 Task: Find connections with filter location Nāyudupeta with filter topic #Onlineadvertisingwith filter profile language English with filter current company Yellow.ai with filter school Dayalbagh Educational Institute with filter industry Correctional Institutions with filter service category AnimationArchitecture with filter keywords title Plumber
Action: Mouse moved to (525, 88)
Screenshot: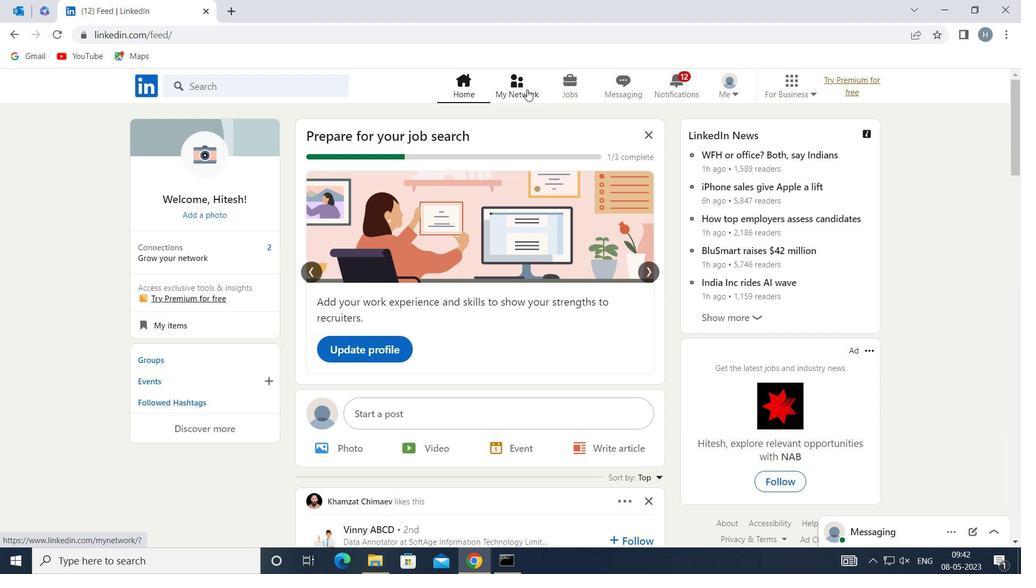 
Action: Mouse pressed left at (525, 88)
Screenshot: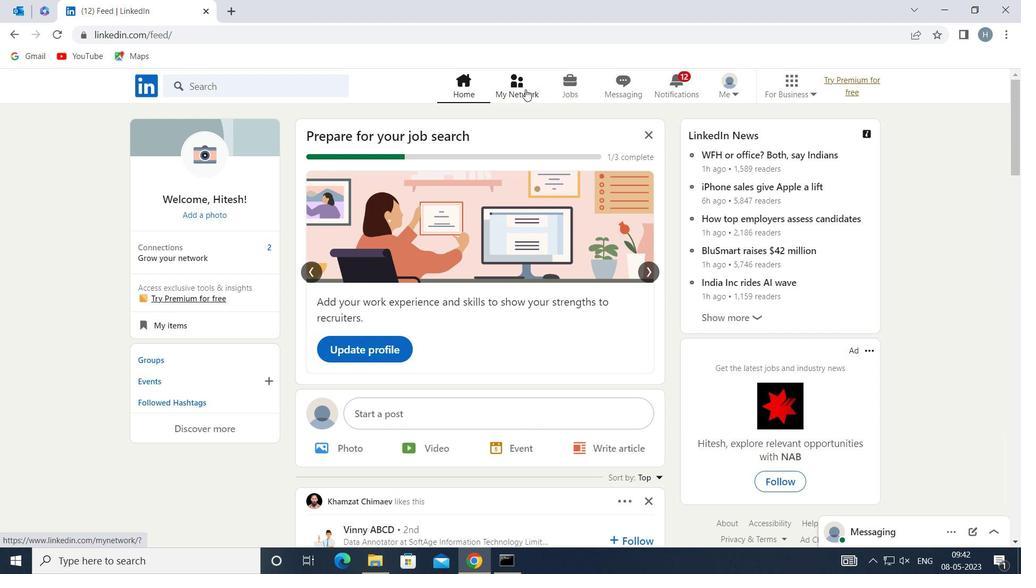 
Action: Mouse moved to (301, 154)
Screenshot: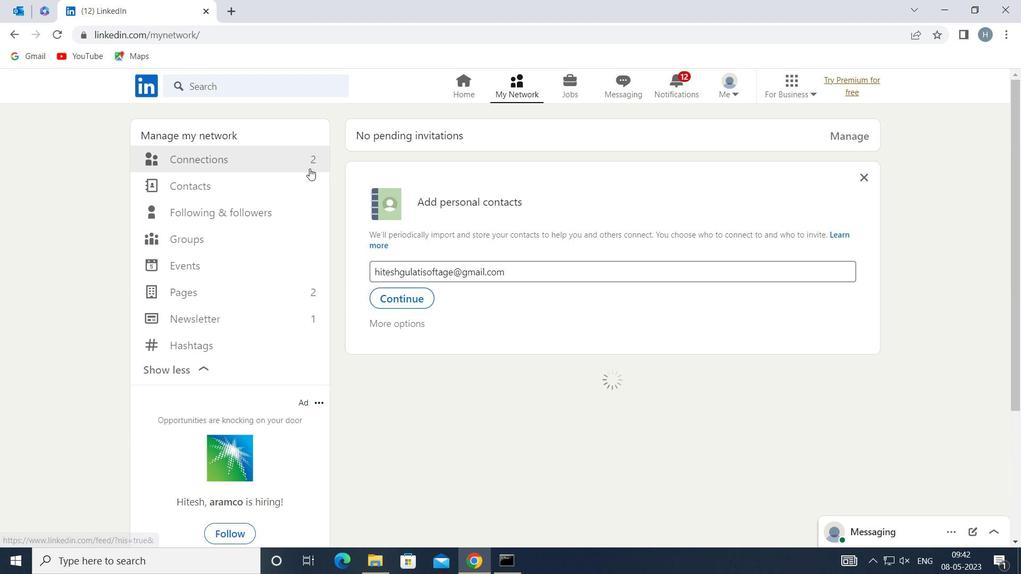 
Action: Mouse pressed left at (301, 154)
Screenshot: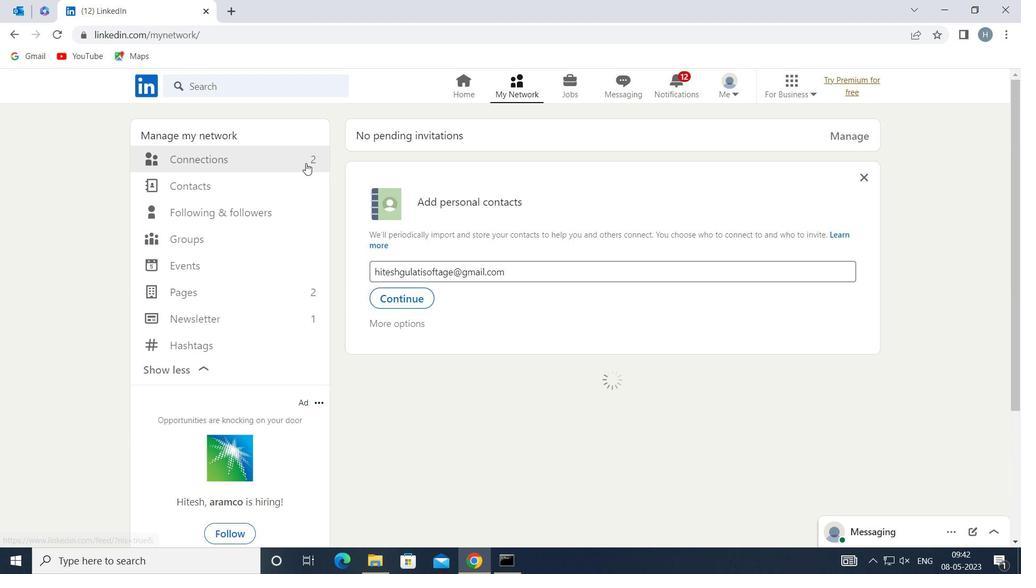 
Action: Mouse moved to (601, 156)
Screenshot: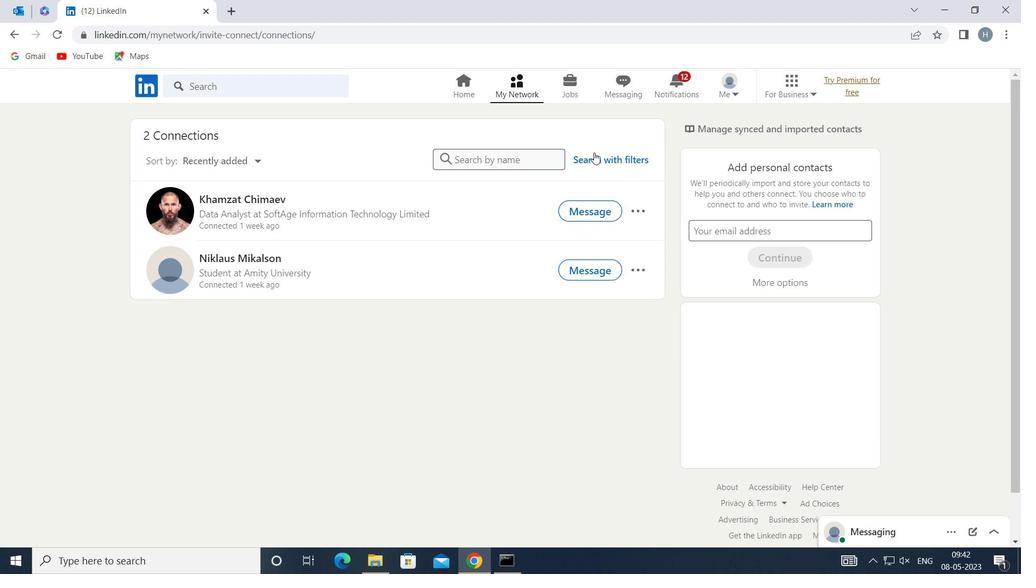 
Action: Mouse pressed left at (601, 156)
Screenshot: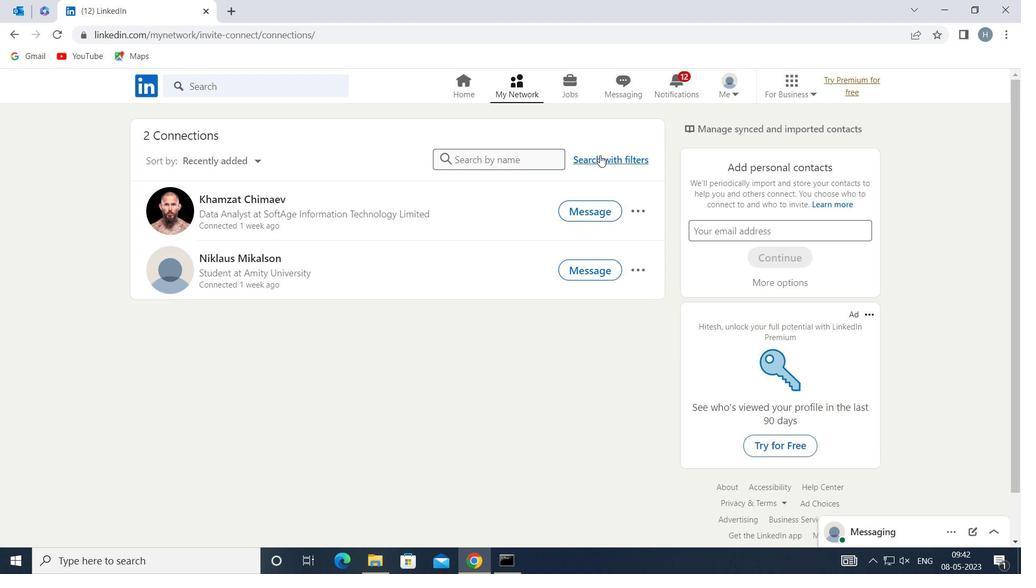 
Action: Mouse moved to (554, 127)
Screenshot: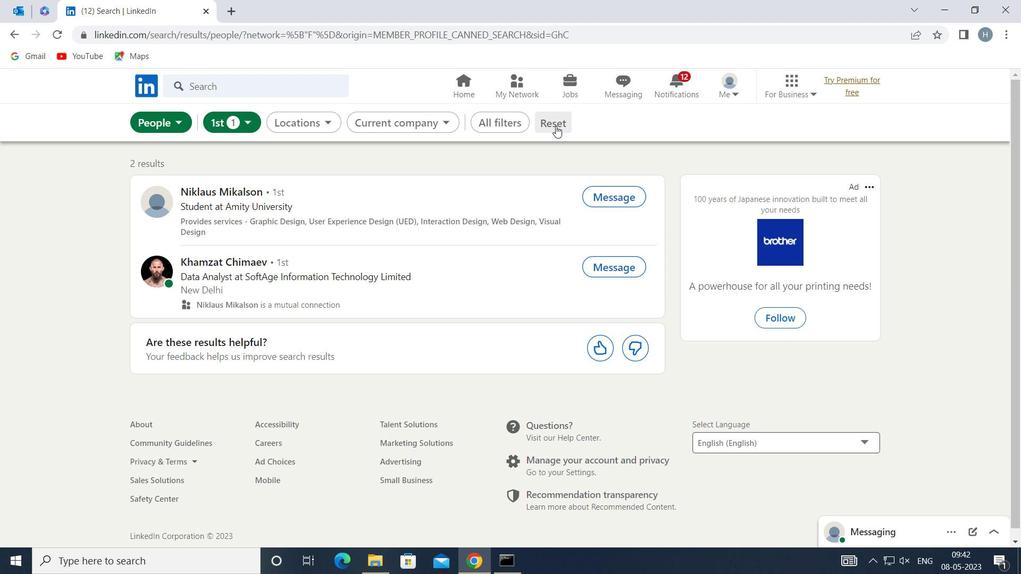 
Action: Mouse pressed left at (554, 127)
Screenshot: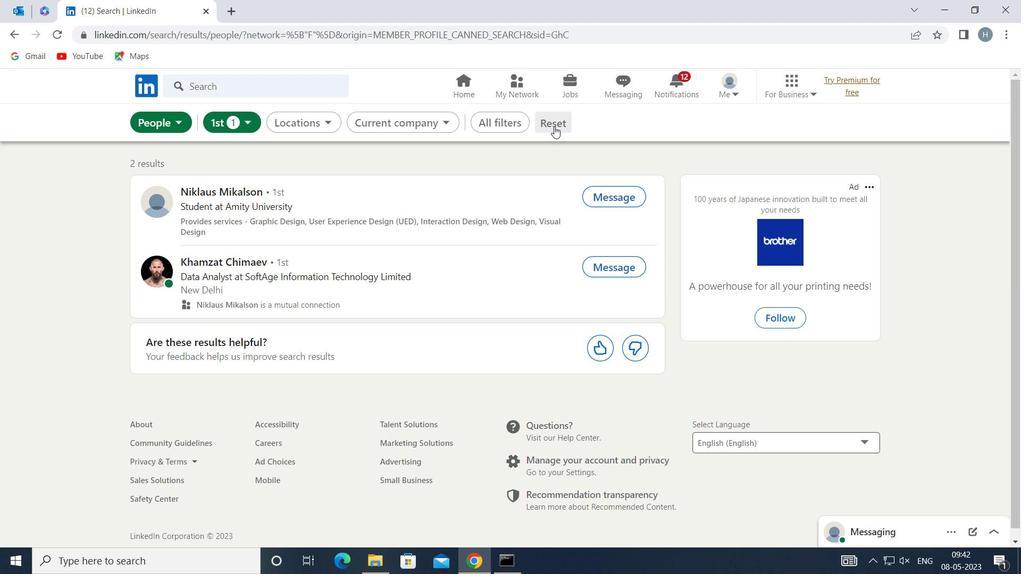 
Action: Mouse moved to (528, 125)
Screenshot: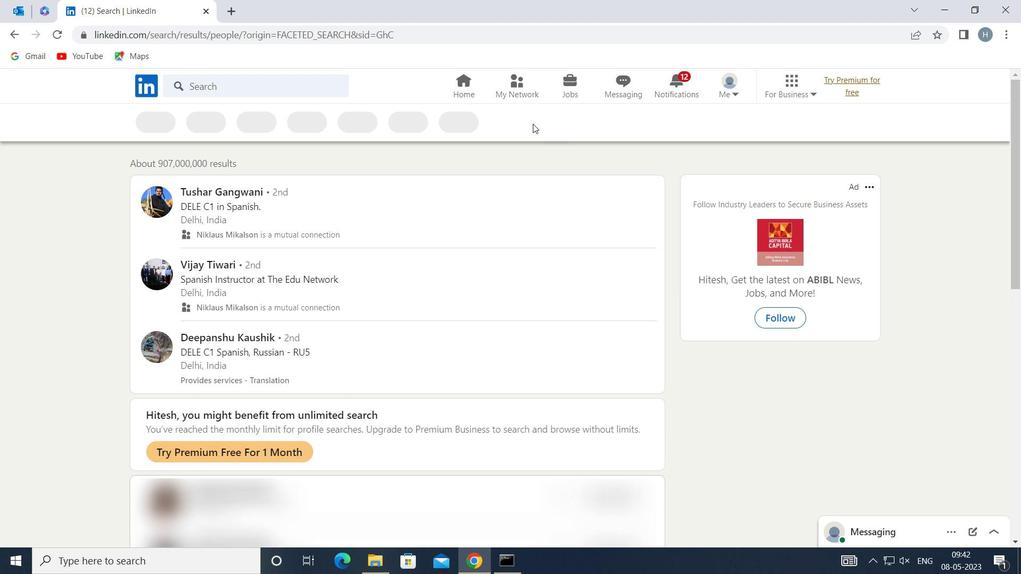 
Action: Mouse pressed left at (528, 125)
Screenshot: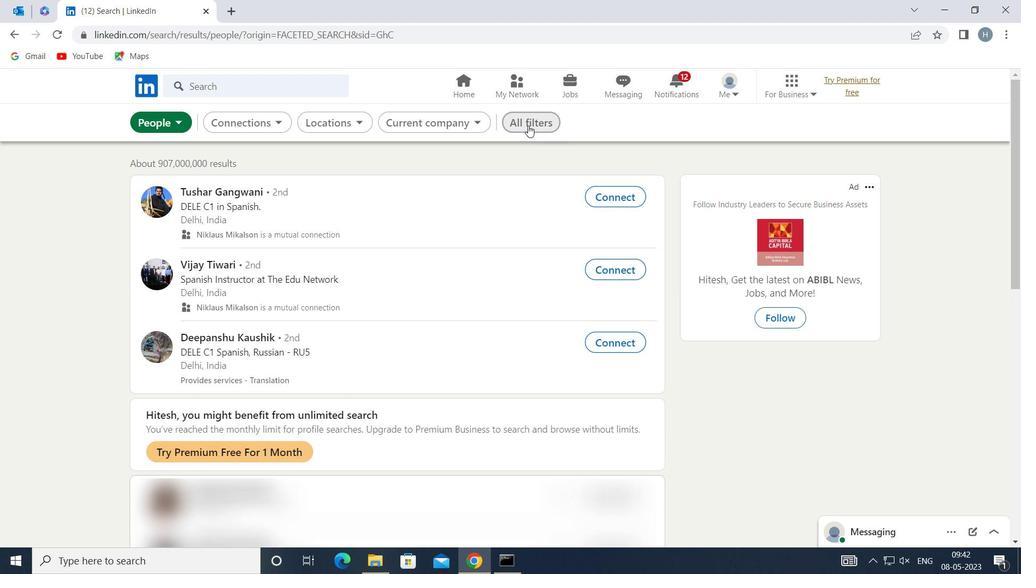 
Action: Mouse moved to (824, 298)
Screenshot: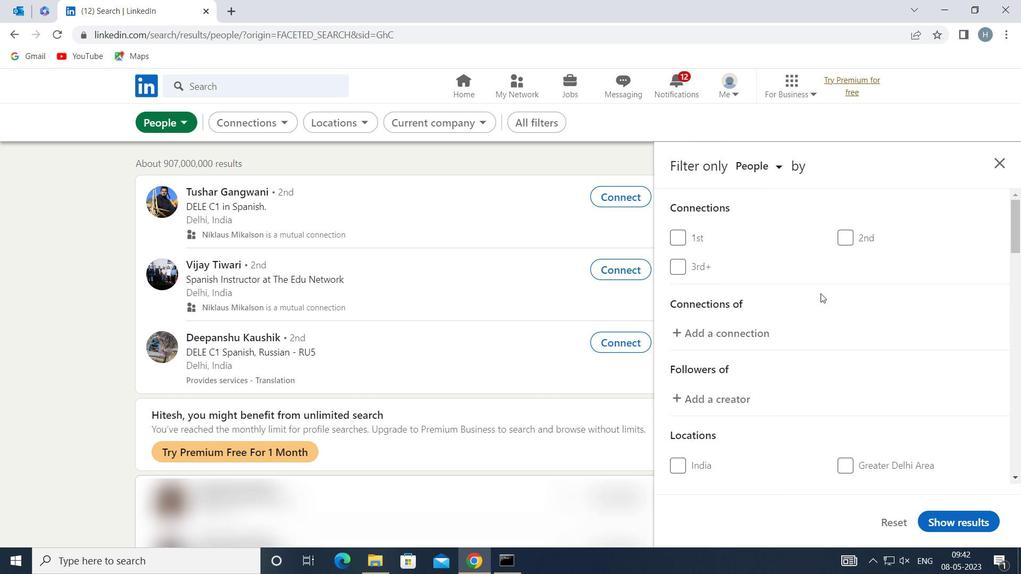 
Action: Mouse scrolled (824, 298) with delta (0, 0)
Screenshot: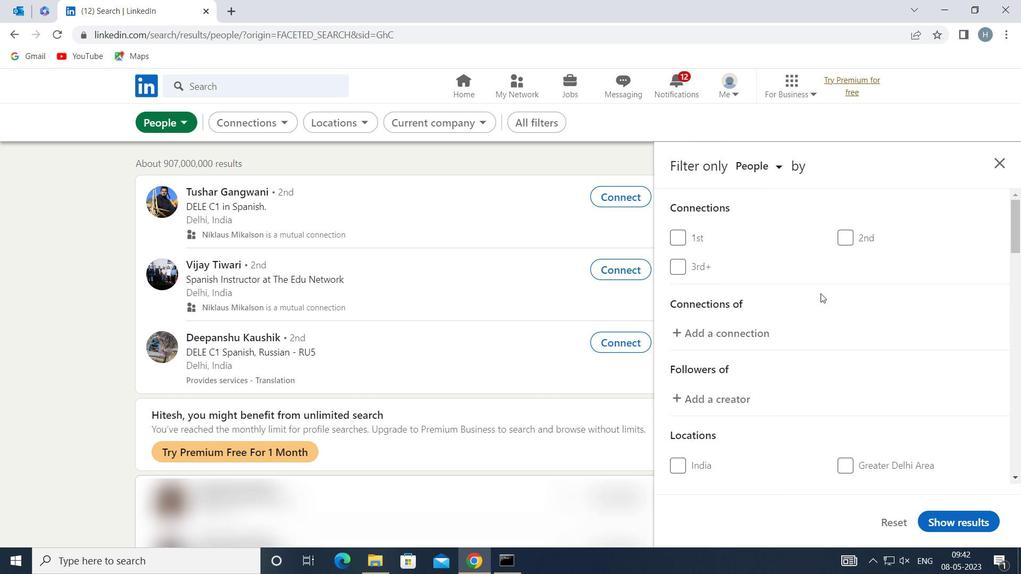 
Action: Mouse moved to (824, 299)
Screenshot: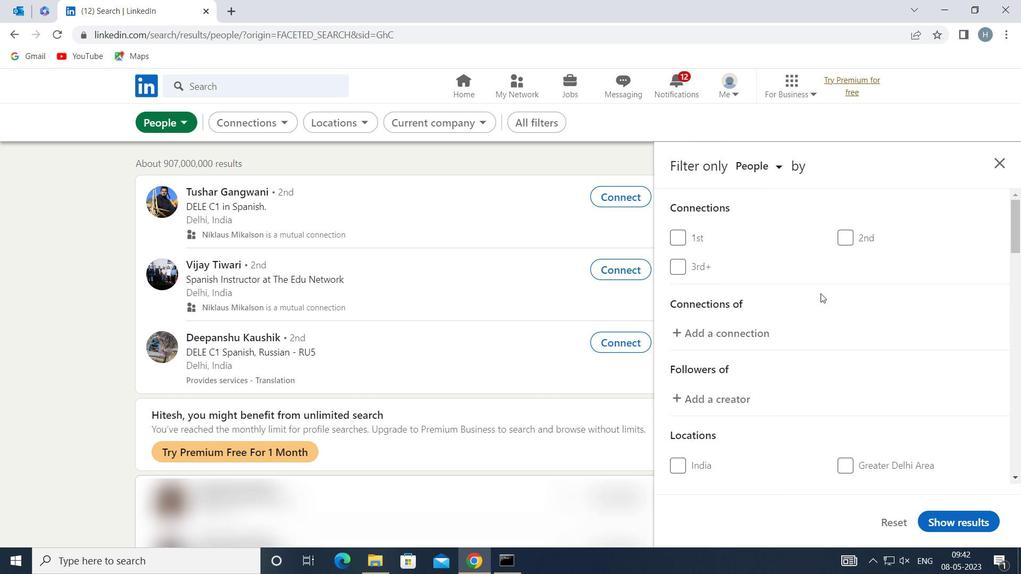 
Action: Mouse scrolled (824, 298) with delta (0, 0)
Screenshot: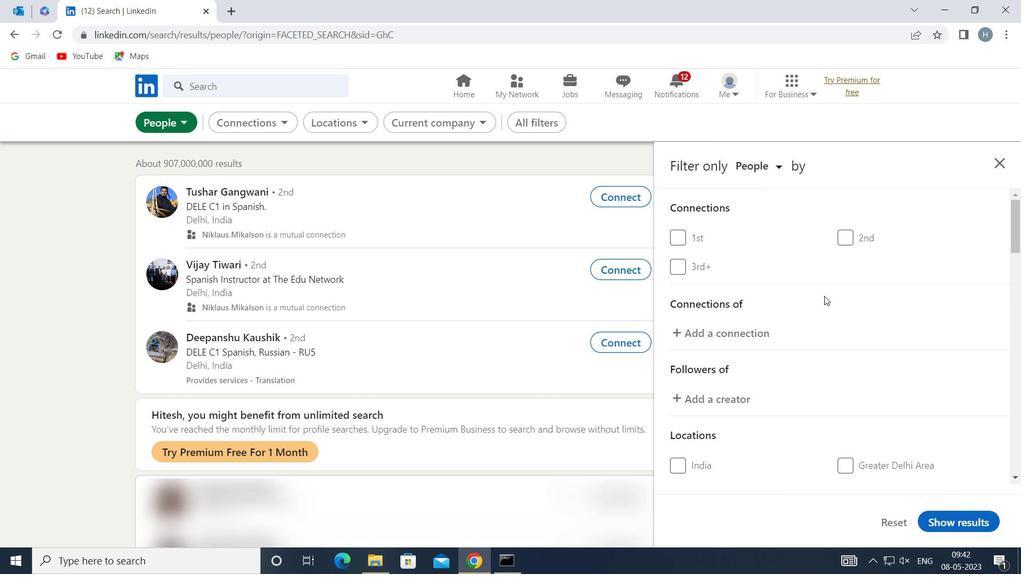 
Action: Mouse moved to (824, 299)
Screenshot: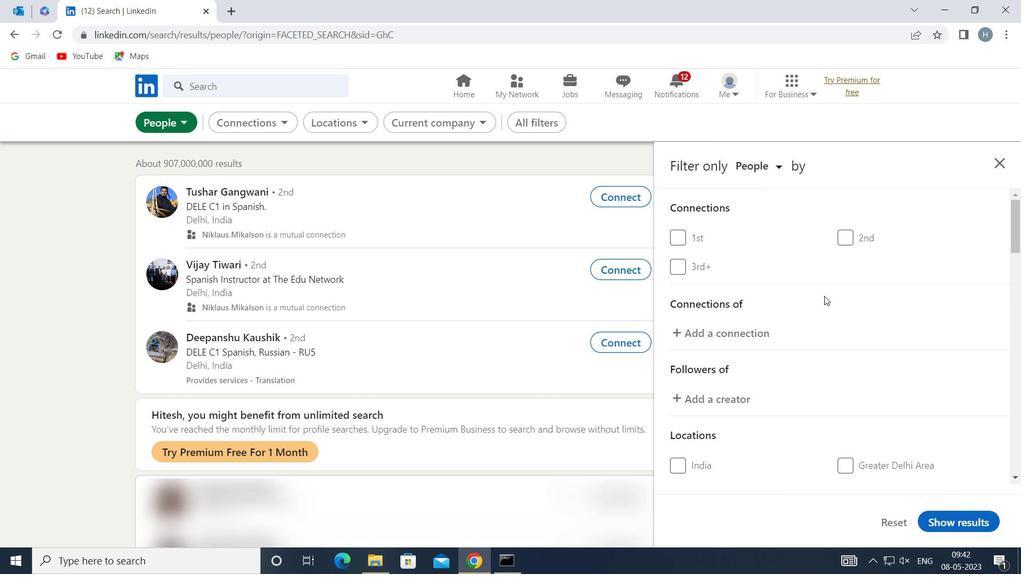 
Action: Mouse scrolled (824, 299) with delta (0, 0)
Screenshot: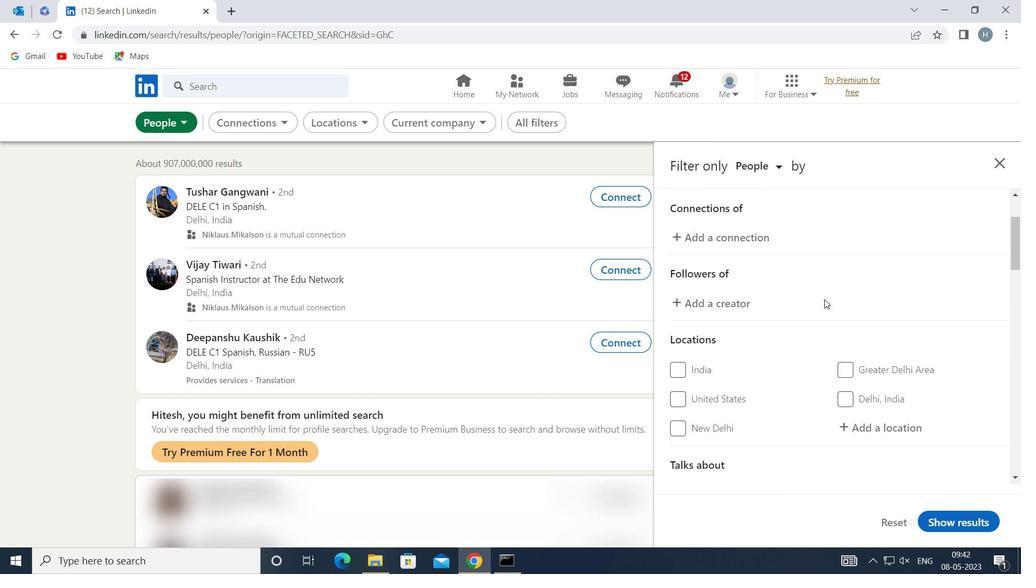 
Action: Mouse moved to (885, 323)
Screenshot: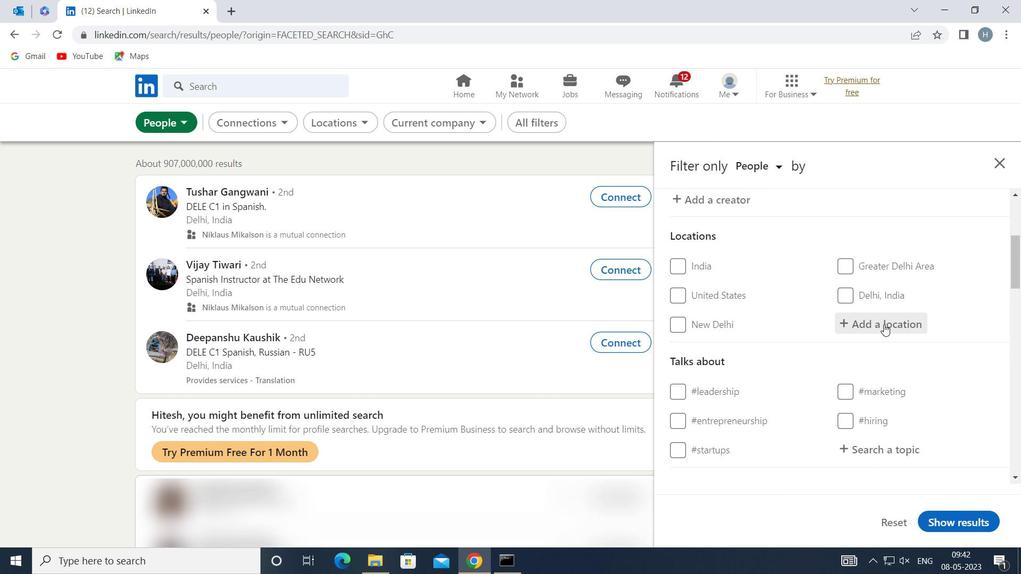 
Action: Mouse pressed left at (885, 323)
Screenshot: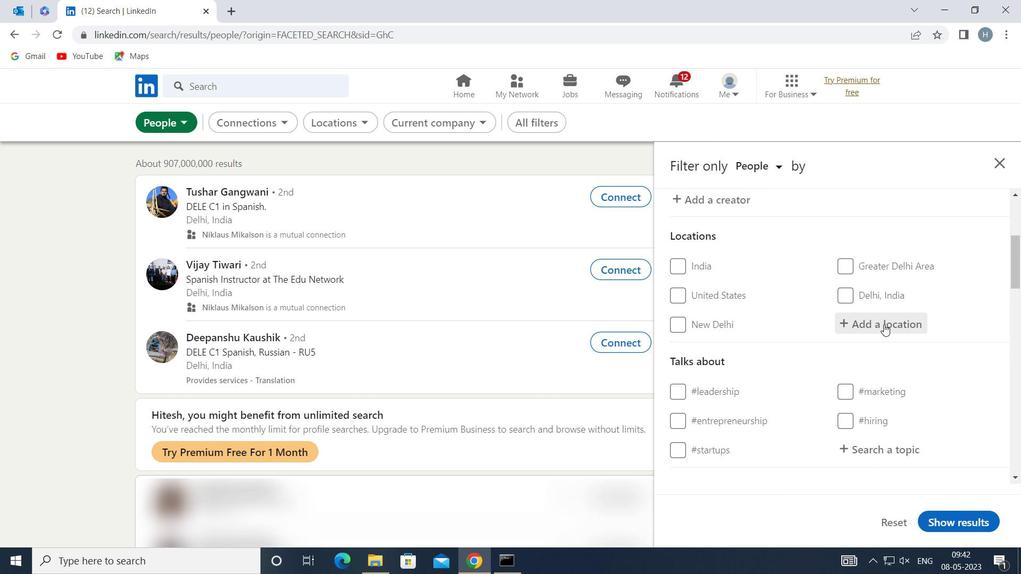 
Action: Key pressed <Key.shift>NAYUDUPETA
Screenshot: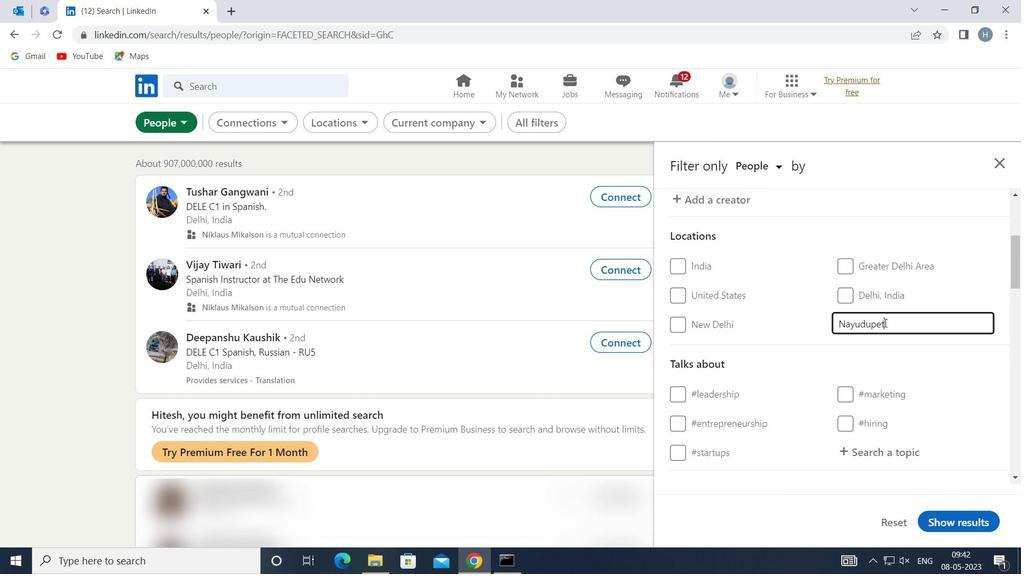 
Action: Mouse moved to (895, 353)
Screenshot: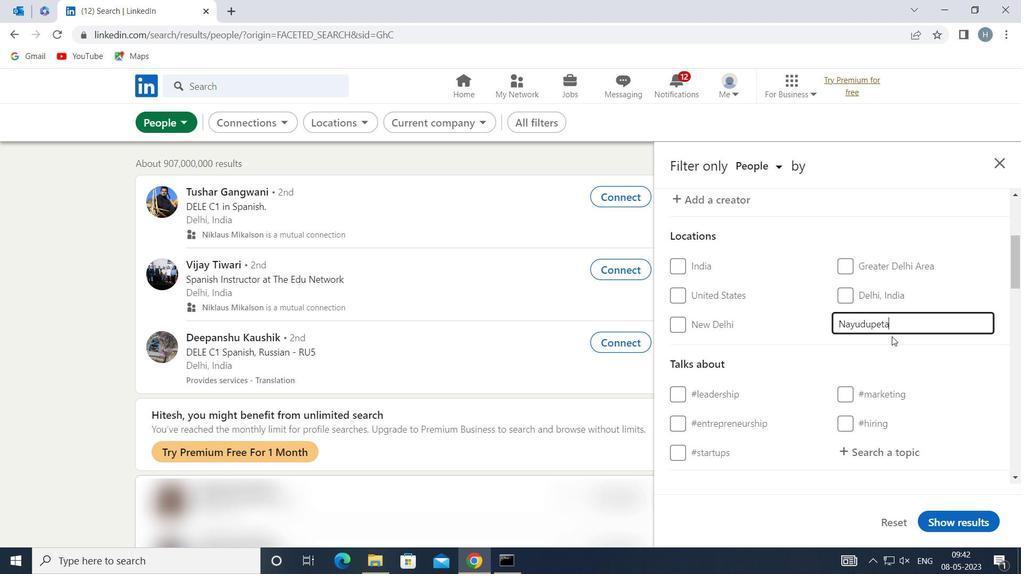 
Action: Mouse pressed left at (895, 353)
Screenshot: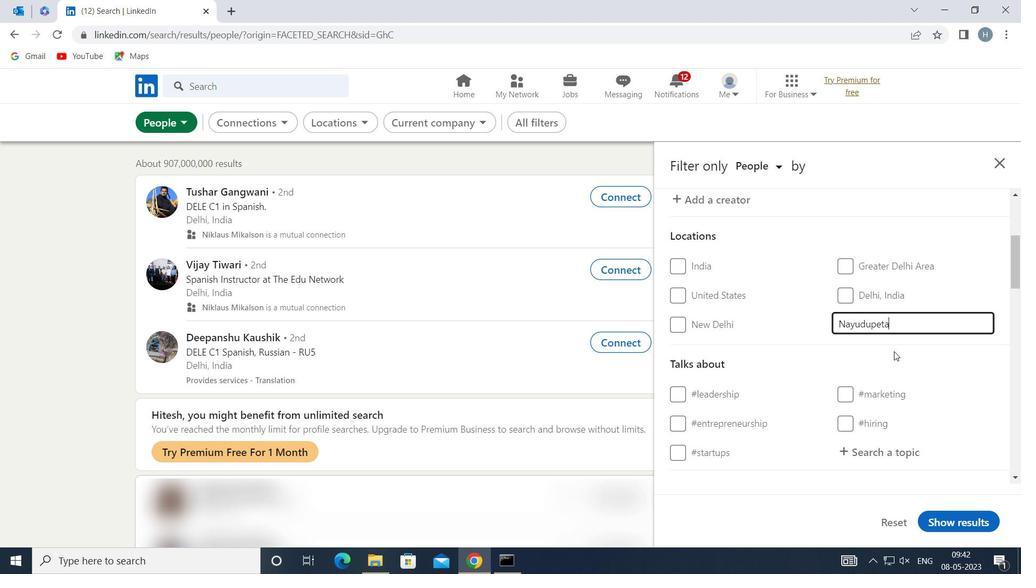 
Action: Mouse moved to (894, 354)
Screenshot: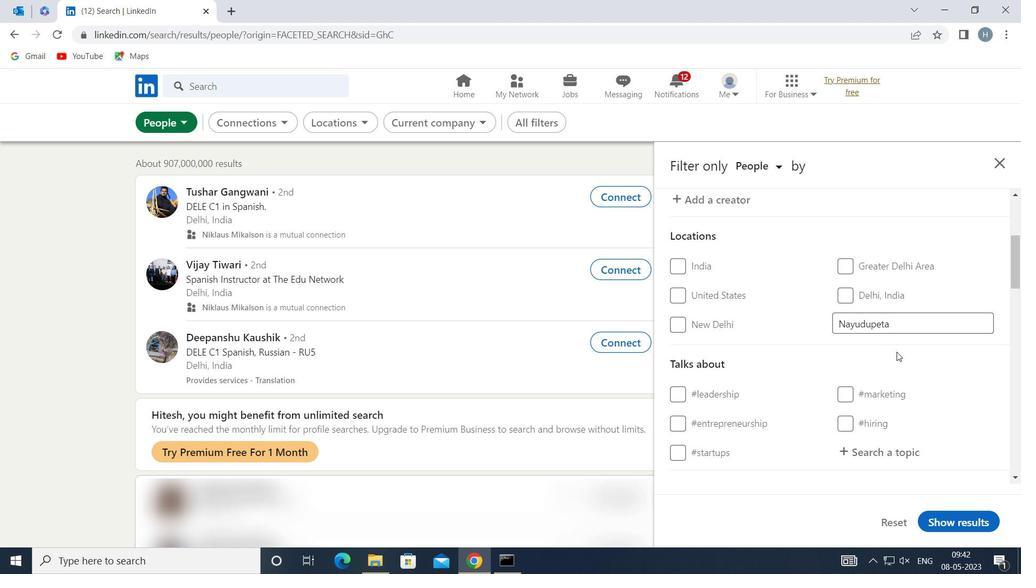 
Action: Mouse scrolled (894, 354) with delta (0, 0)
Screenshot: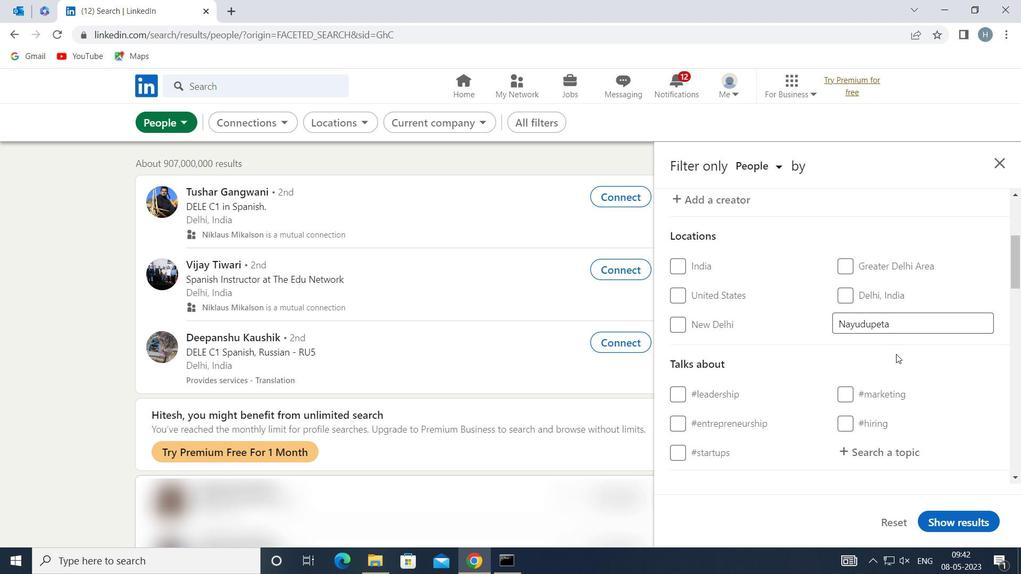 
Action: Mouse scrolled (894, 354) with delta (0, 0)
Screenshot: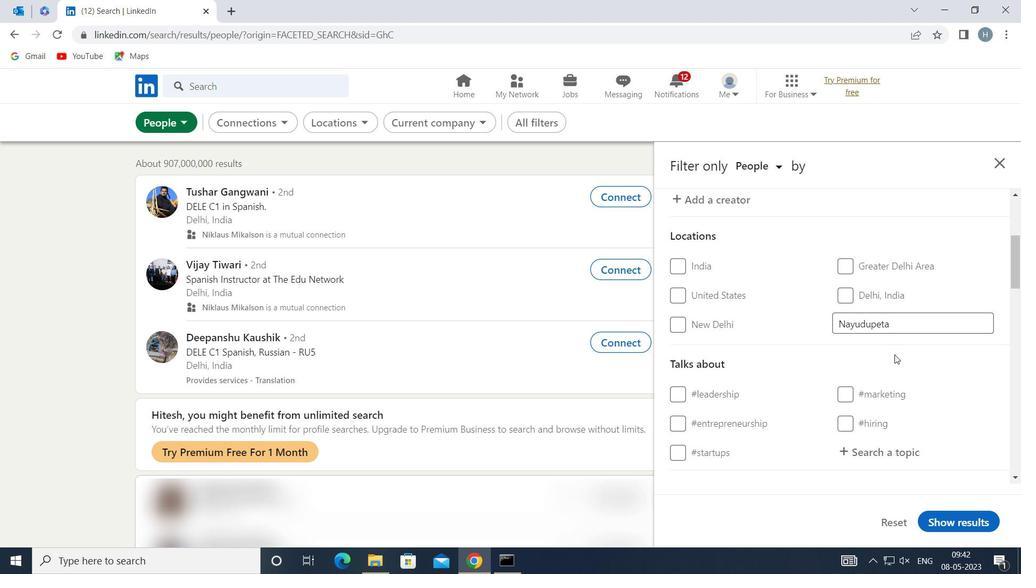 
Action: Mouse moved to (886, 320)
Screenshot: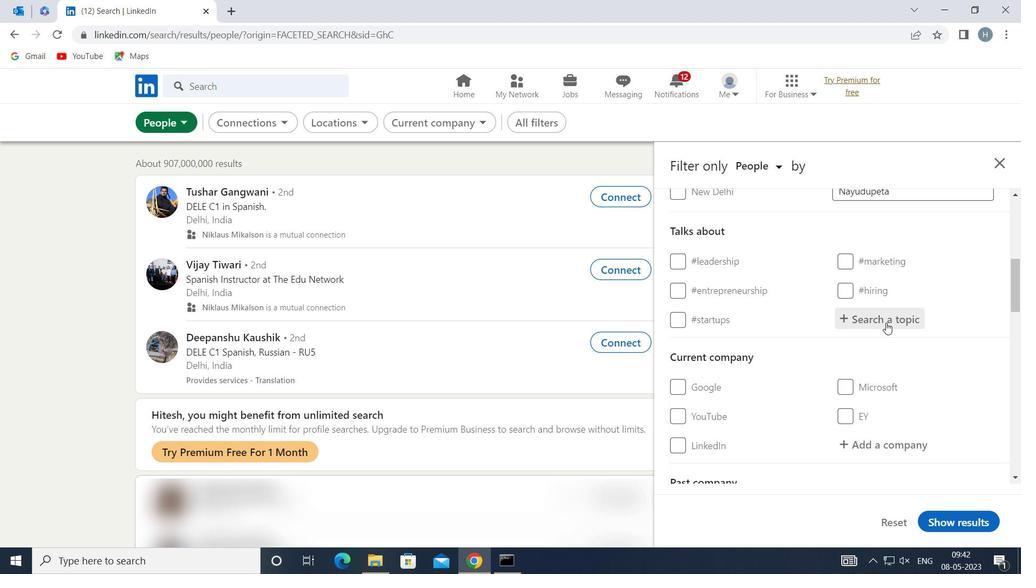 
Action: Mouse pressed left at (886, 320)
Screenshot: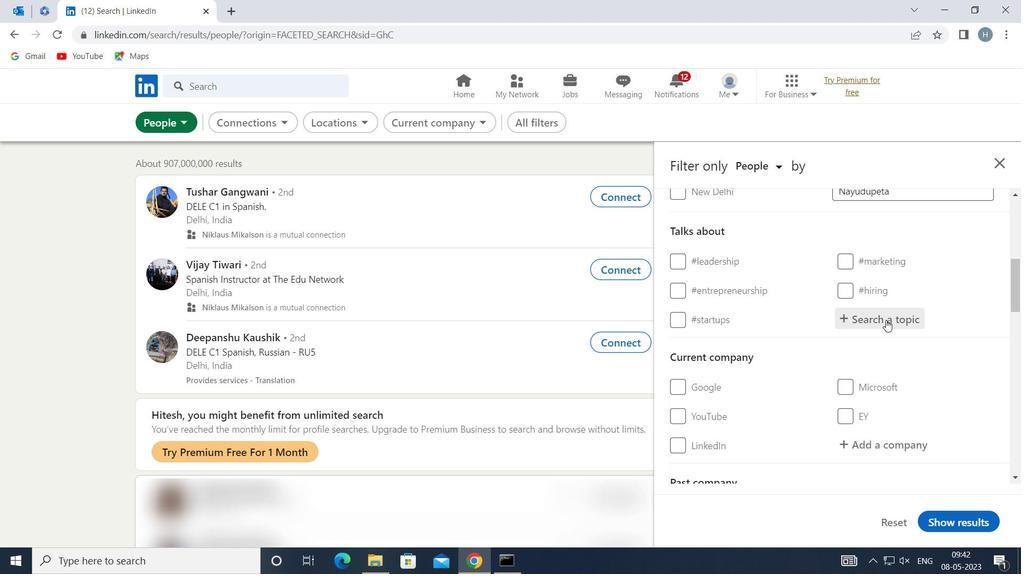 
Action: Key pressed <Key.shift>ONLINEADVERTISING
Screenshot: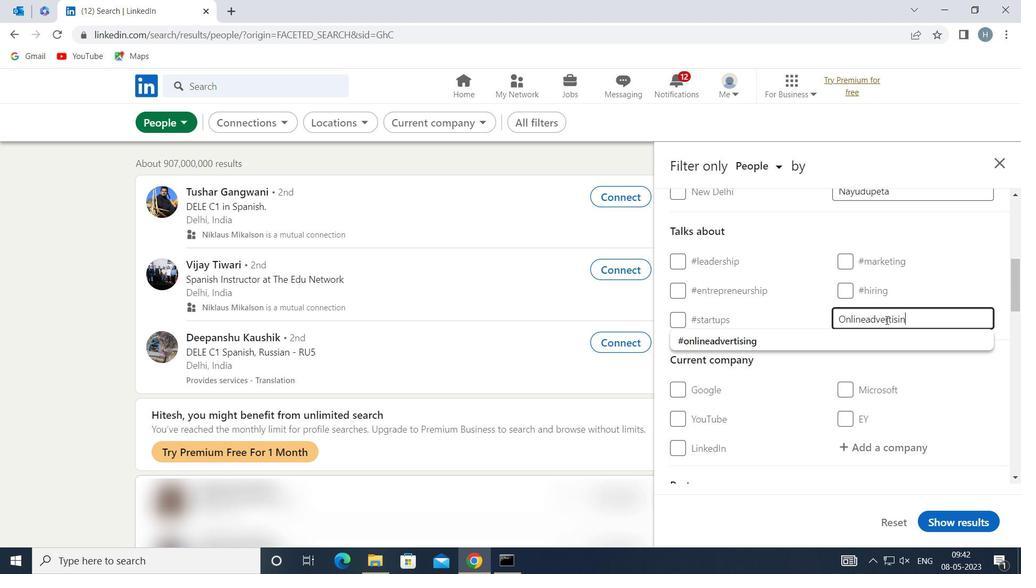 
Action: Mouse moved to (867, 332)
Screenshot: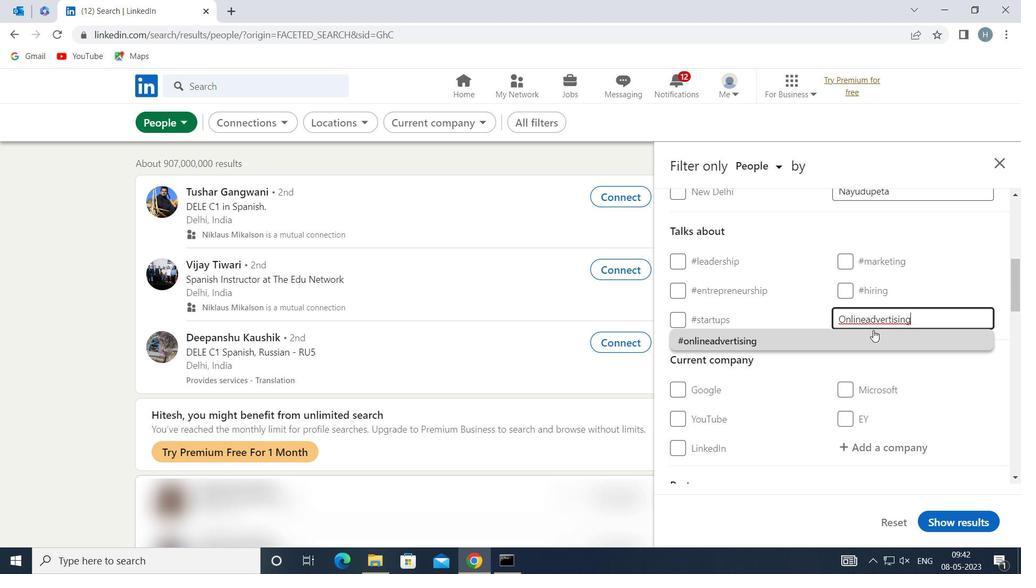 
Action: Mouse pressed left at (867, 332)
Screenshot: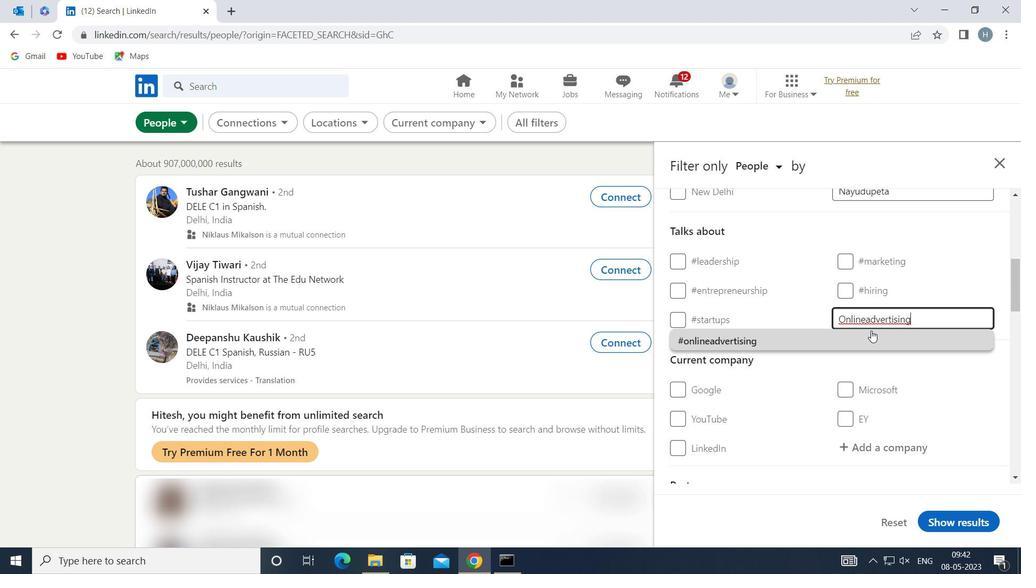 
Action: Mouse moved to (782, 374)
Screenshot: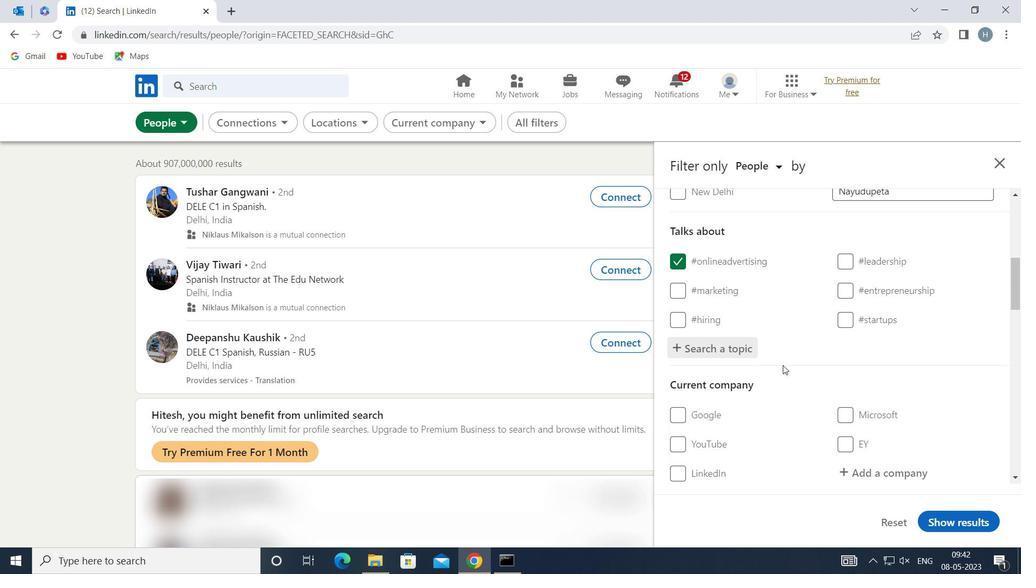 
Action: Mouse scrolled (782, 374) with delta (0, 0)
Screenshot: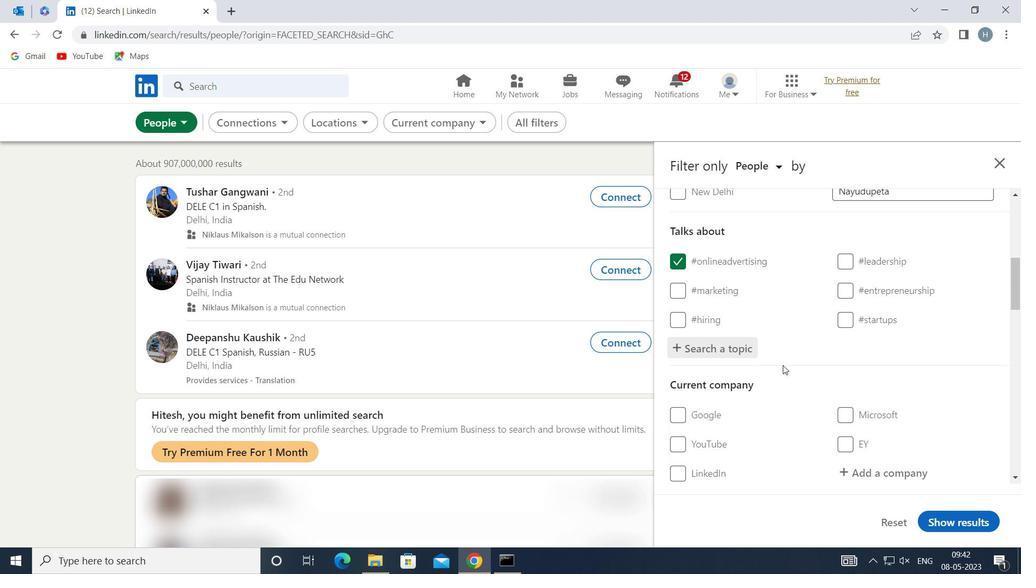 
Action: Mouse moved to (790, 378)
Screenshot: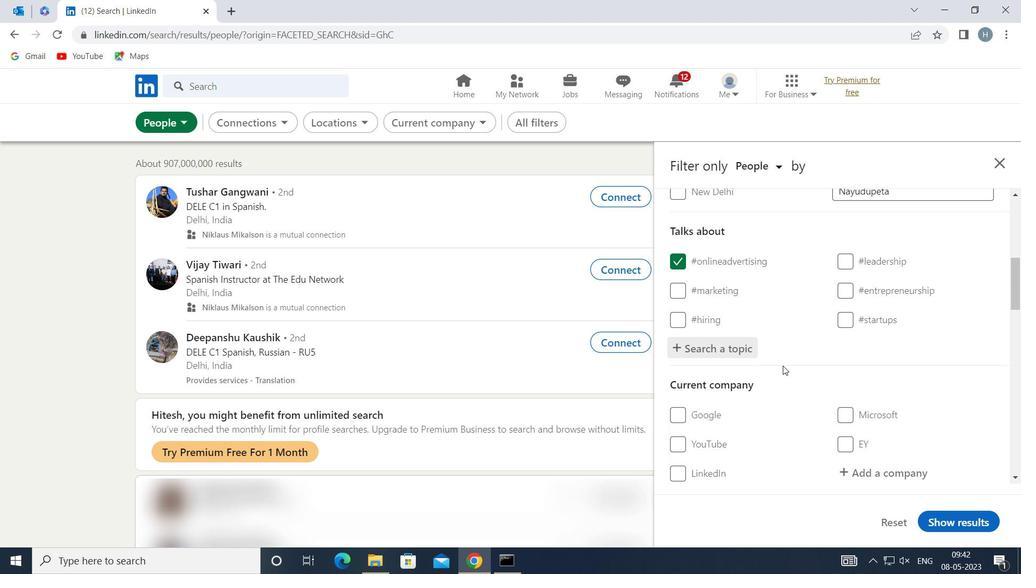 
Action: Mouse scrolled (790, 377) with delta (0, 0)
Screenshot: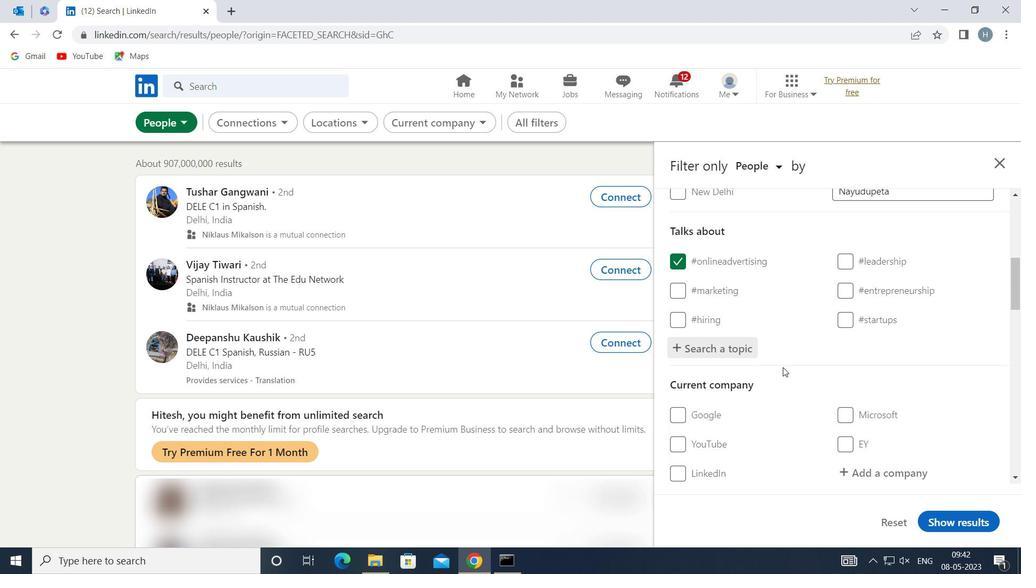 
Action: Mouse moved to (781, 368)
Screenshot: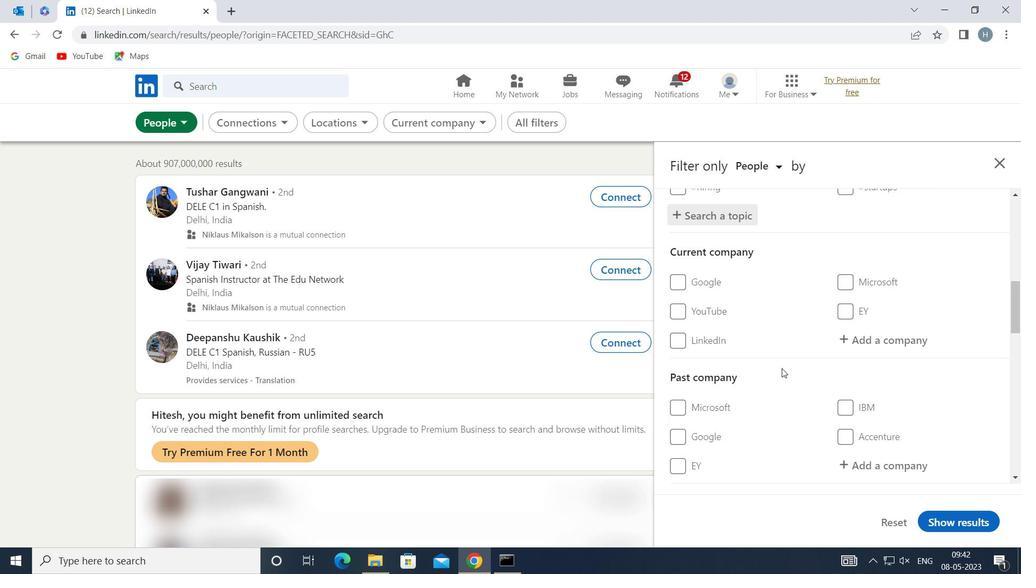 
Action: Mouse scrolled (781, 367) with delta (0, 0)
Screenshot: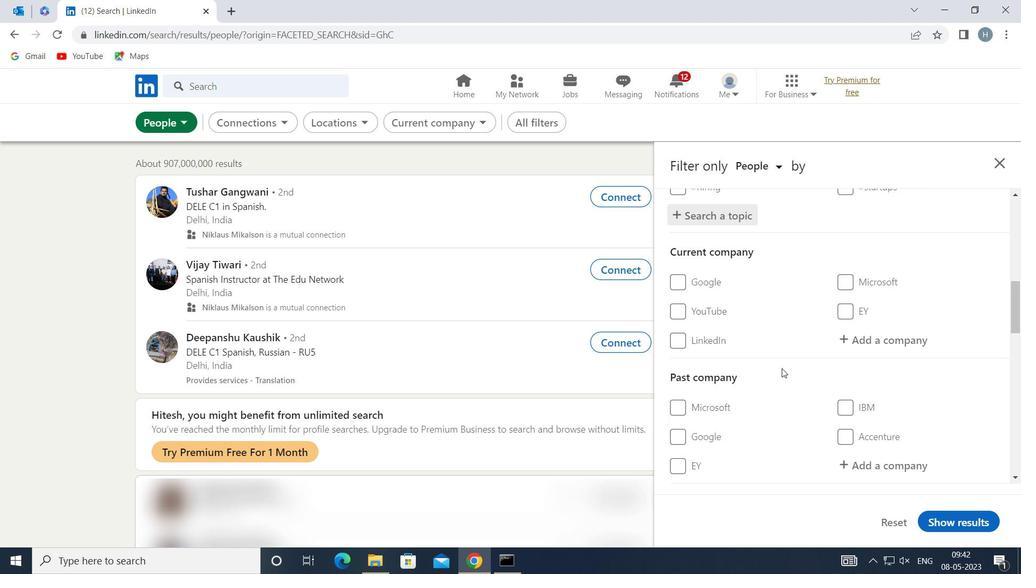 
Action: Mouse moved to (787, 368)
Screenshot: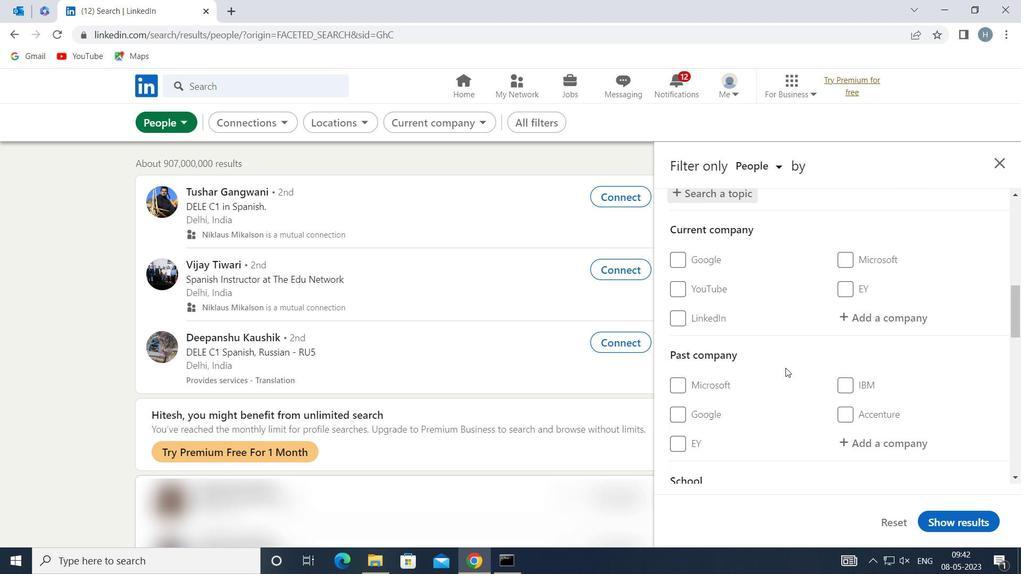 
Action: Mouse scrolled (787, 368) with delta (0, 0)
Screenshot: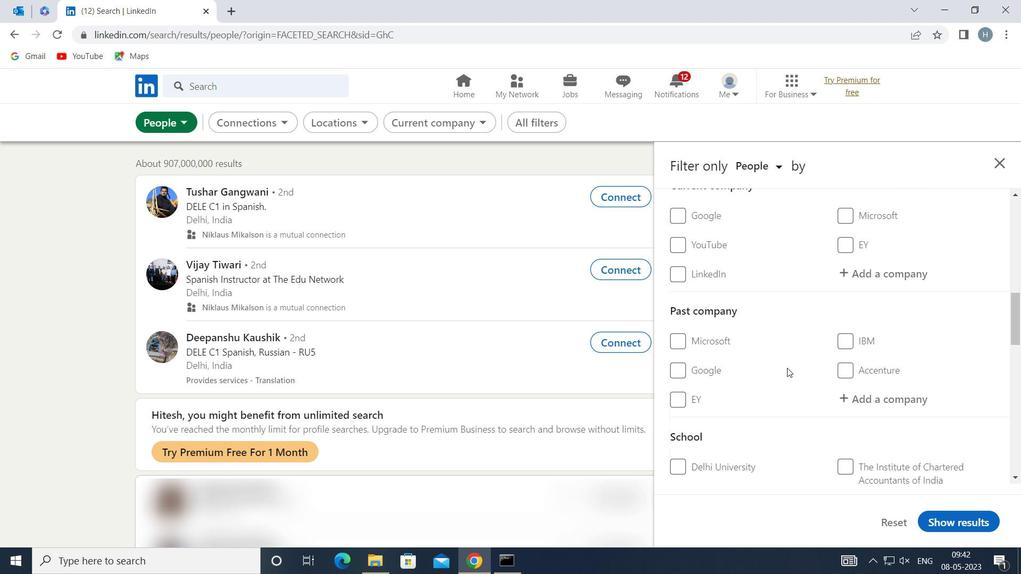 
Action: Mouse moved to (787, 369)
Screenshot: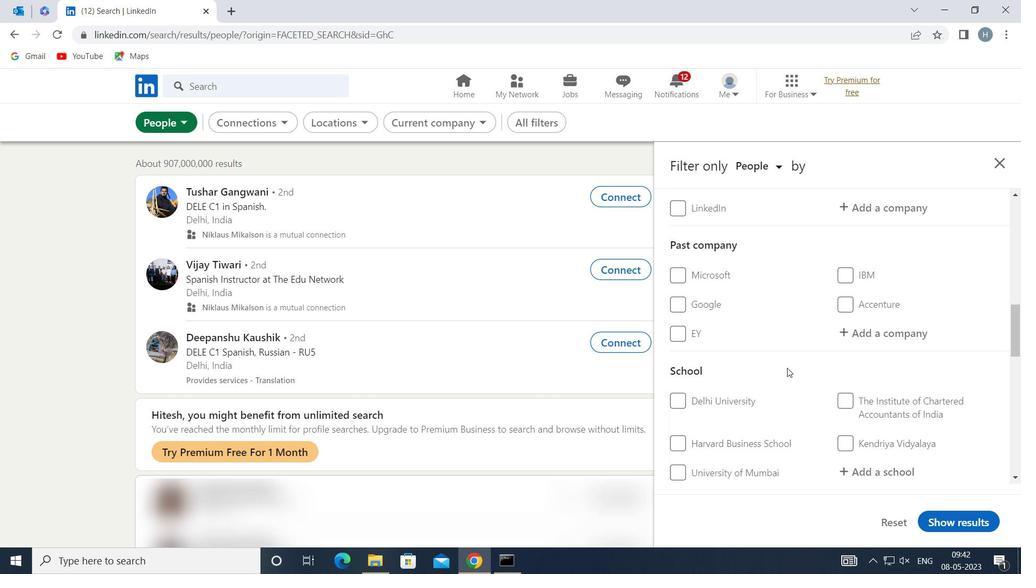 
Action: Mouse scrolled (787, 368) with delta (0, 0)
Screenshot: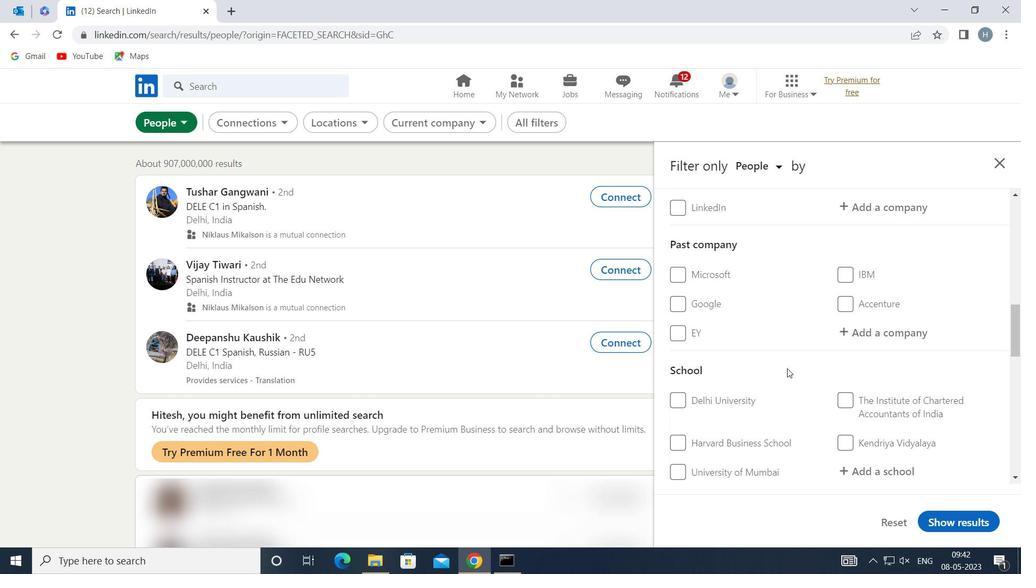 
Action: Mouse scrolled (787, 368) with delta (0, 0)
Screenshot: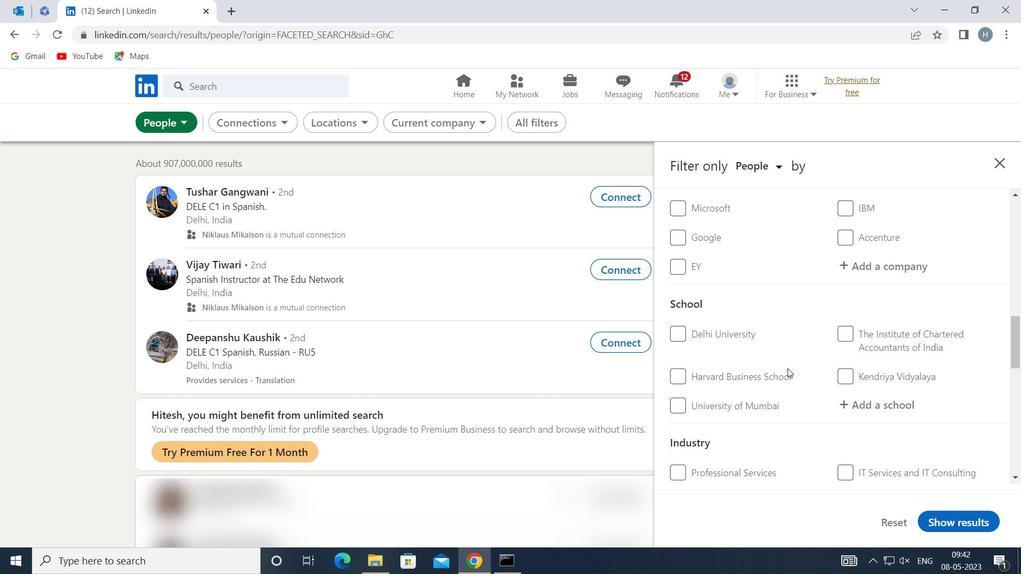 
Action: Mouse scrolled (787, 368) with delta (0, 0)
Screenshot: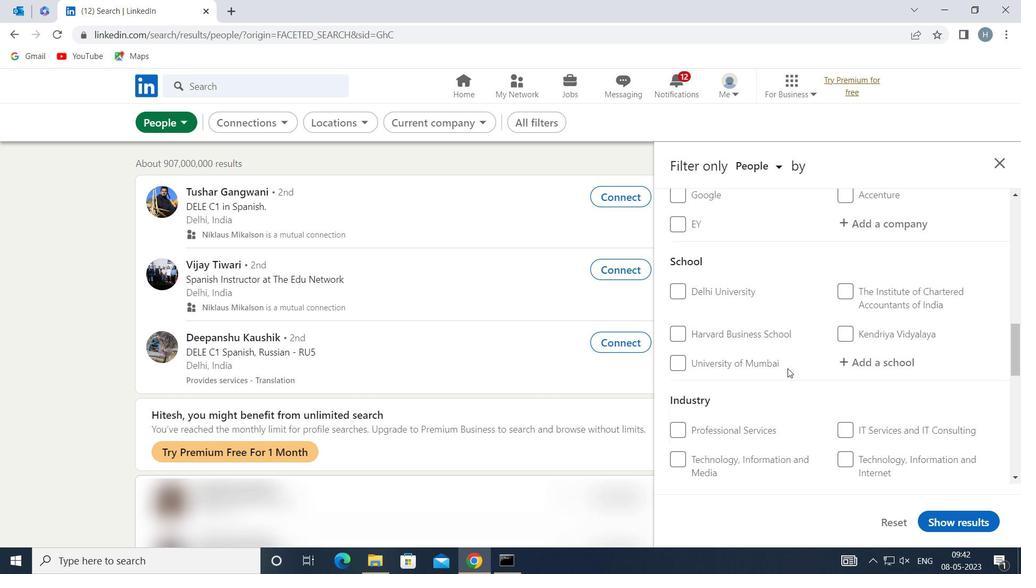 
Action: Mouse scrolled (787, 368) with delta (0, 0)
Screenshot: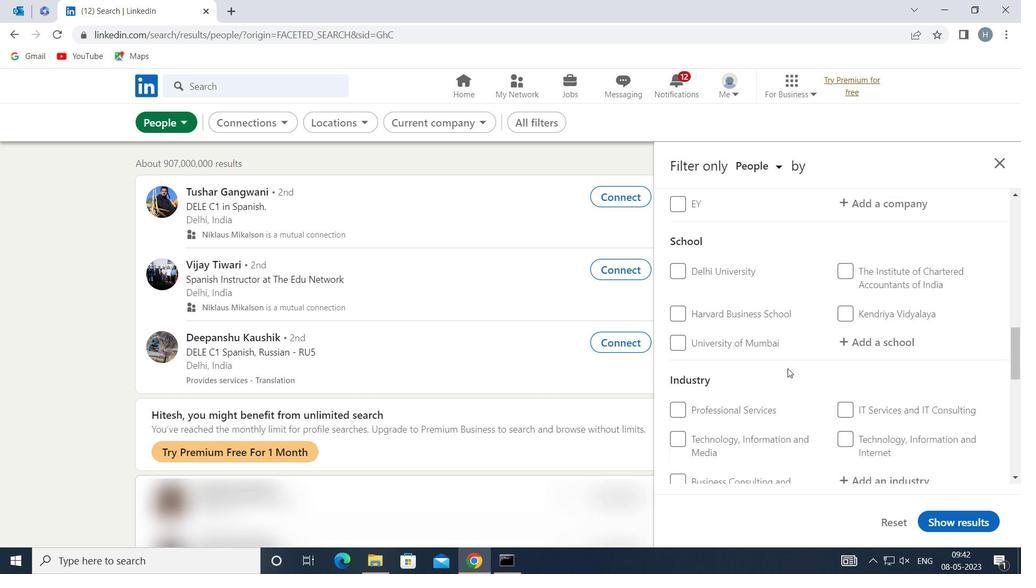 
Action: Mouse scrolled (787, 368) with delta (0, 0)
Screenshot: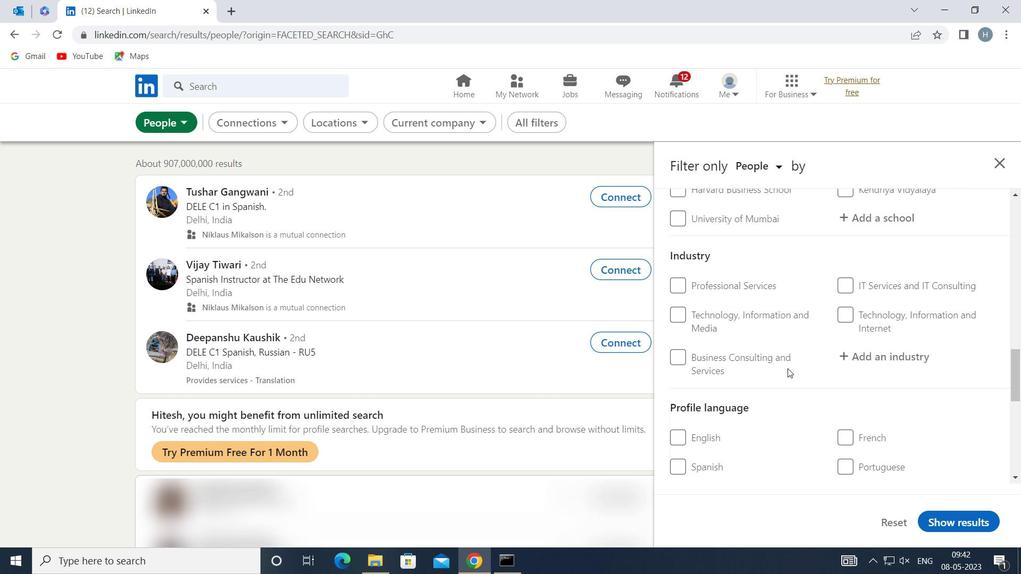 
Action: Mouse moved to (690, 360)
Screenshot: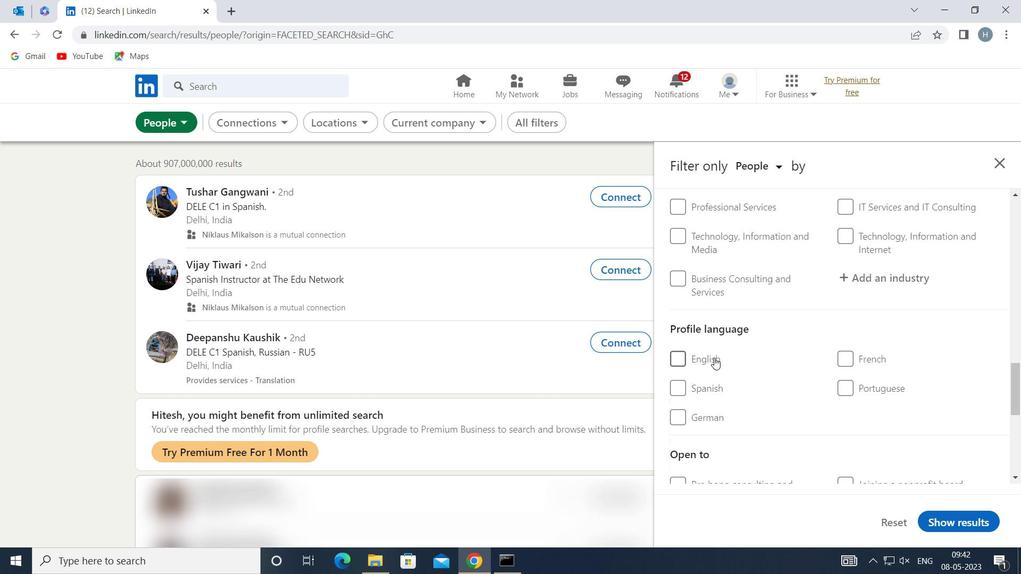 
Action: Mouse pressed left at (690, 360)
Screenshot: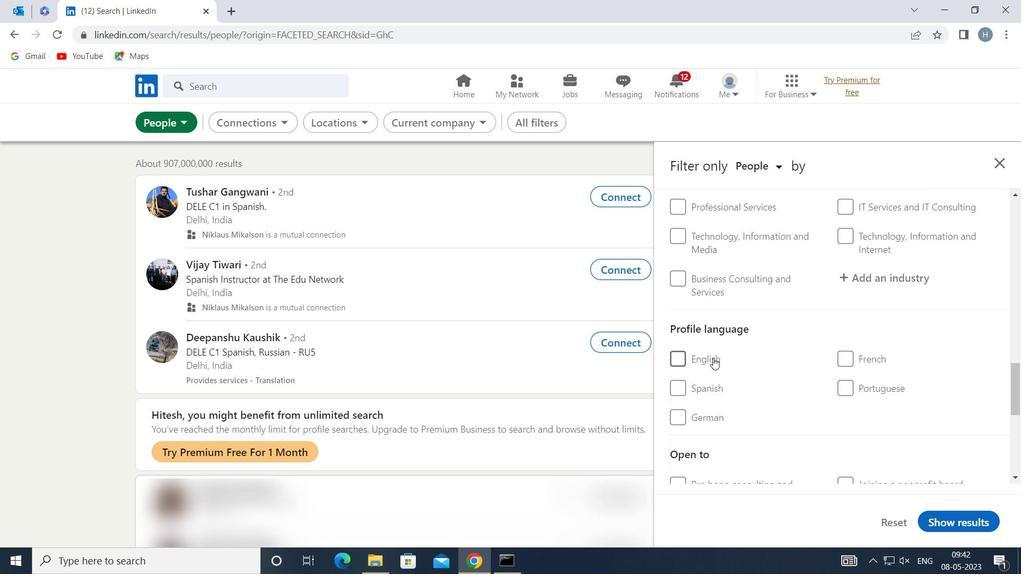 
Action: Mouse moved to (766, 368)
Screenshot: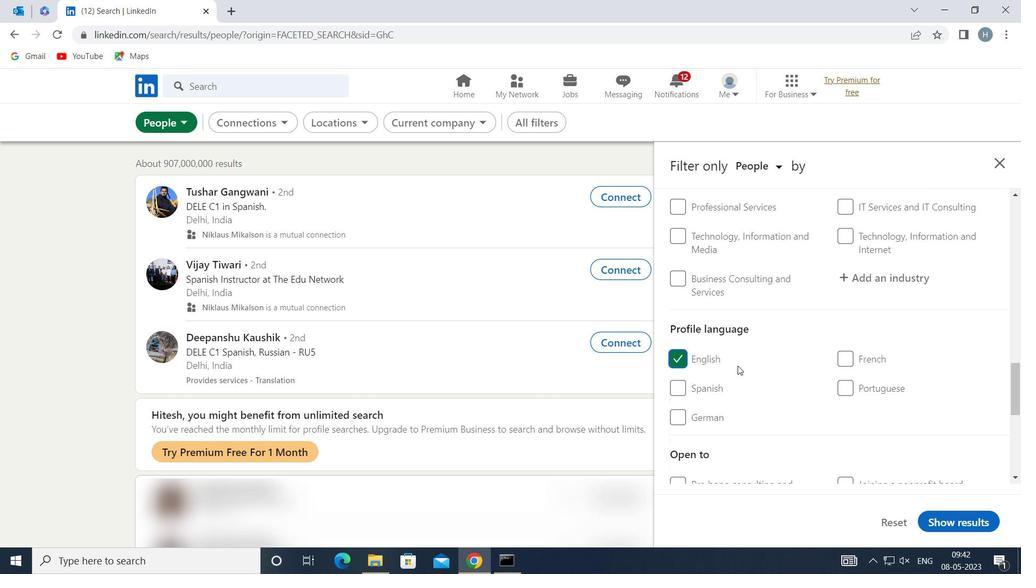 
Action: Mouse scrolled (766, 368) with delta (0, 0)
Screenshot: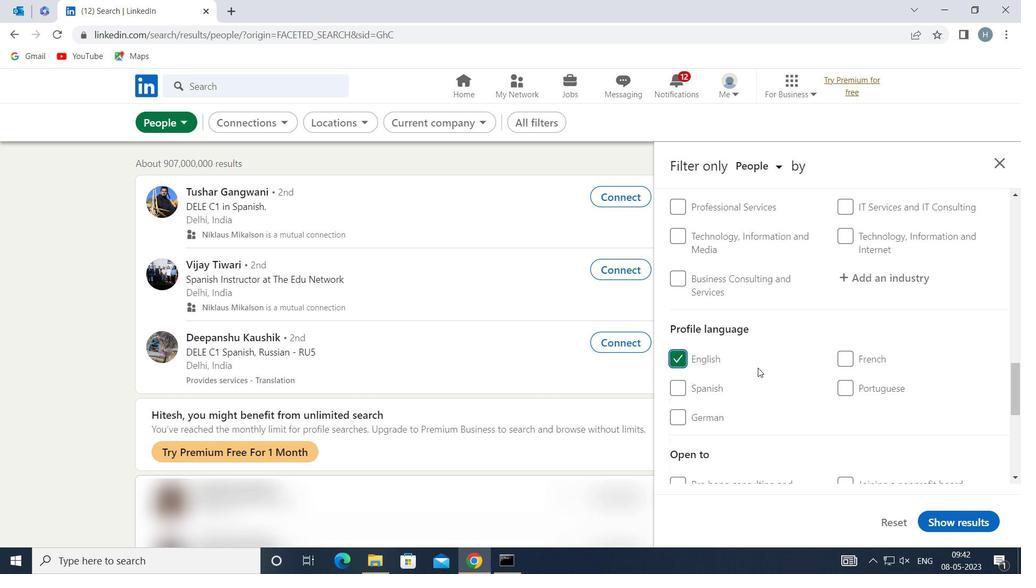 
Action: Mouse scrolled (766, 368) with delta (0, 0)
Screenshot: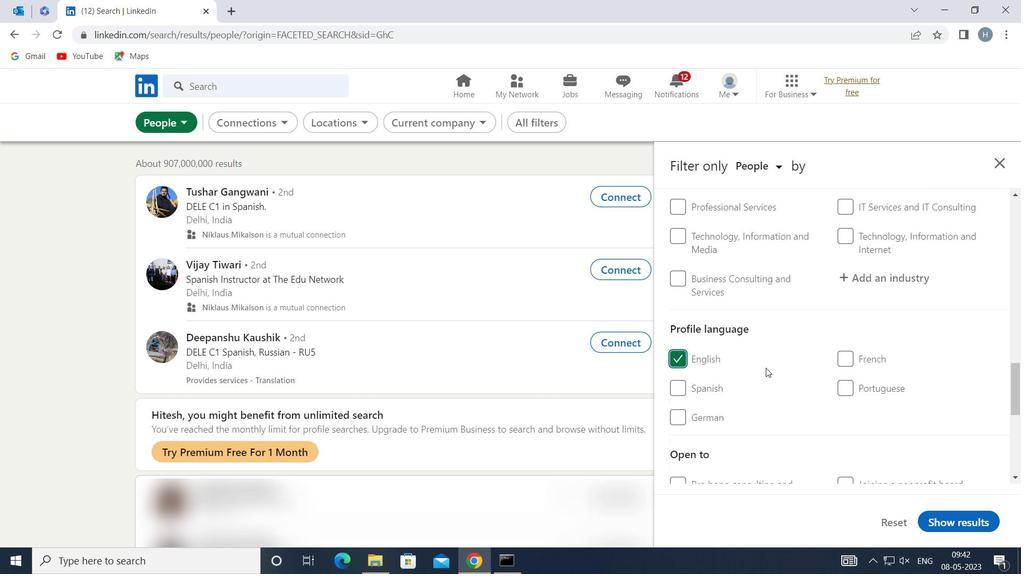 
Action: Mouse scrolled (766, 368) with delta (0, 0)
Screenshot: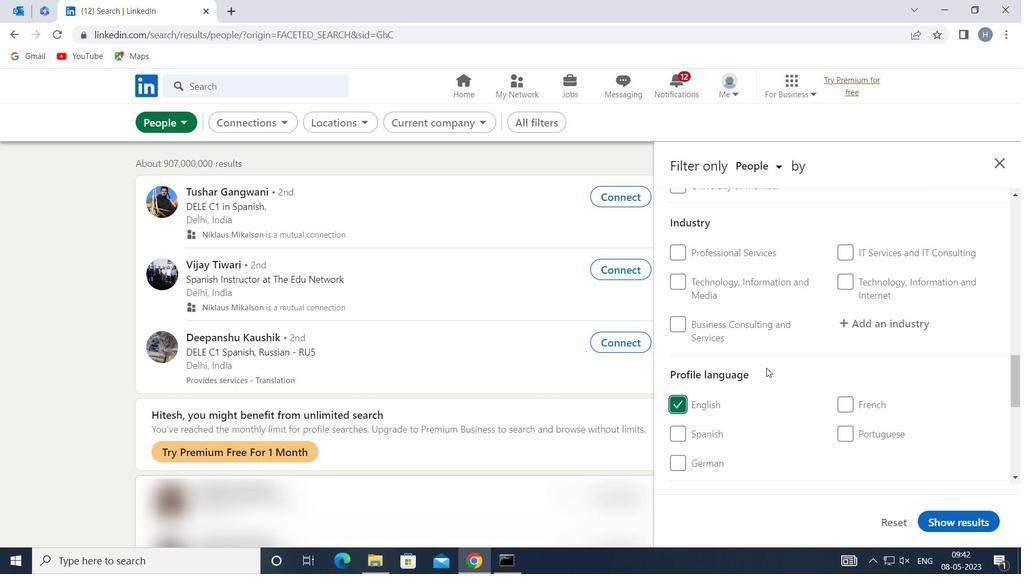 
Action: Mouse scrolled (766, 368) with delta (0, 0)
Screenshot: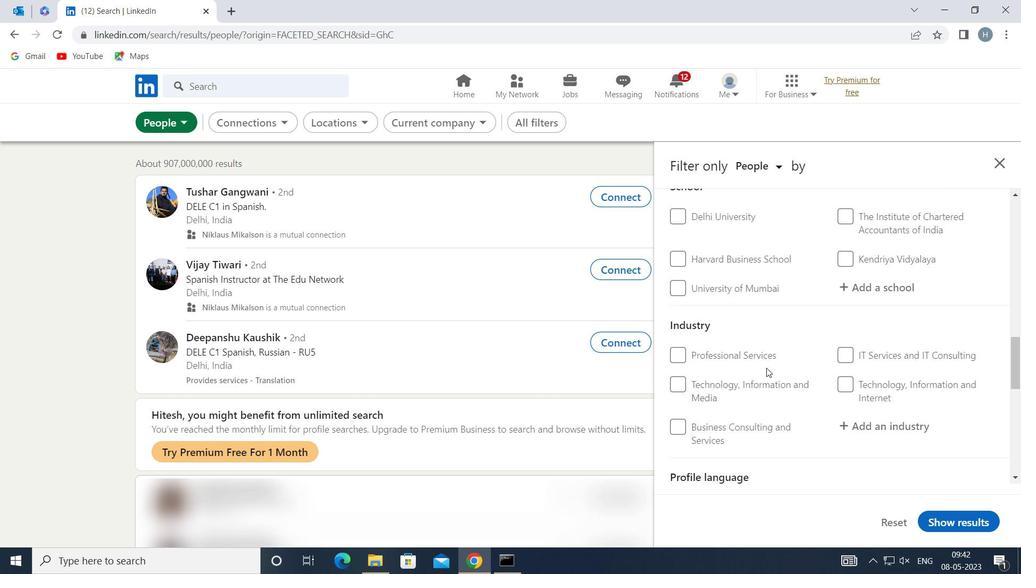 
Action: Mouse scrolled (766, 368) with delta (0, 0)
Screenshot: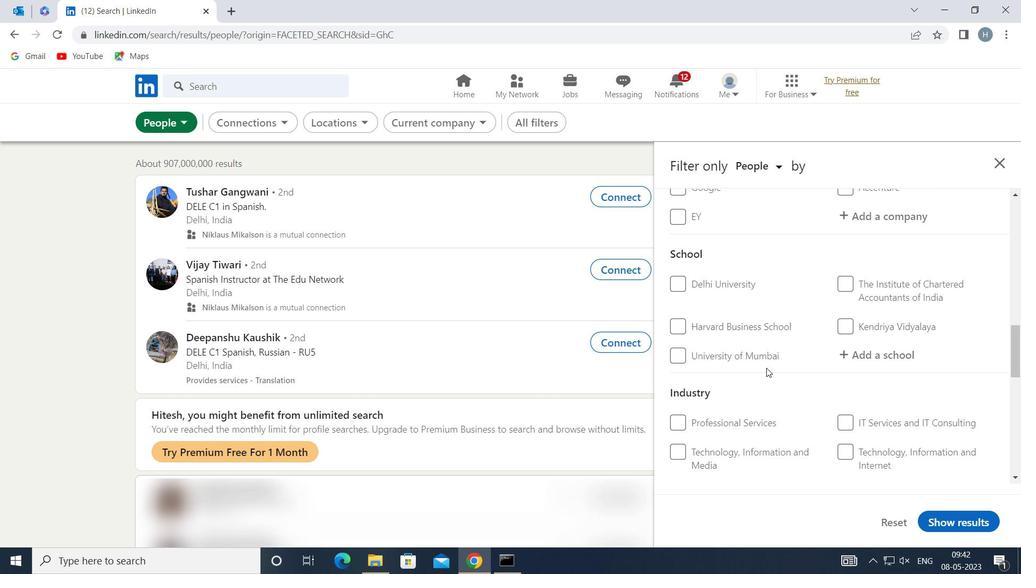 
Action: Mouse scrolled (766, 368) with delta (0, 0)
Screenshot: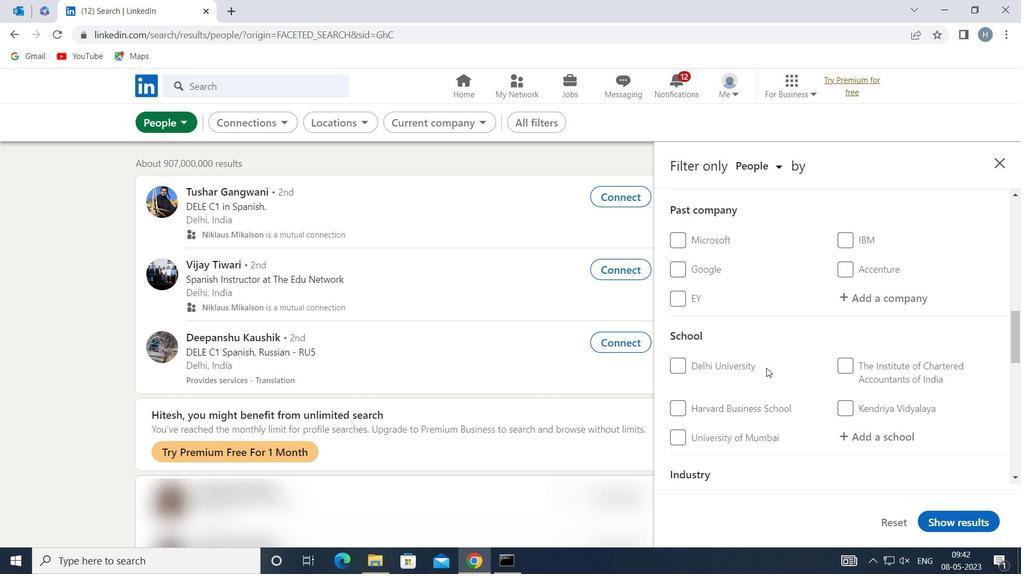 
Action: Mouse scrolled (766, 368) with delta (0, 0)
Screenshot: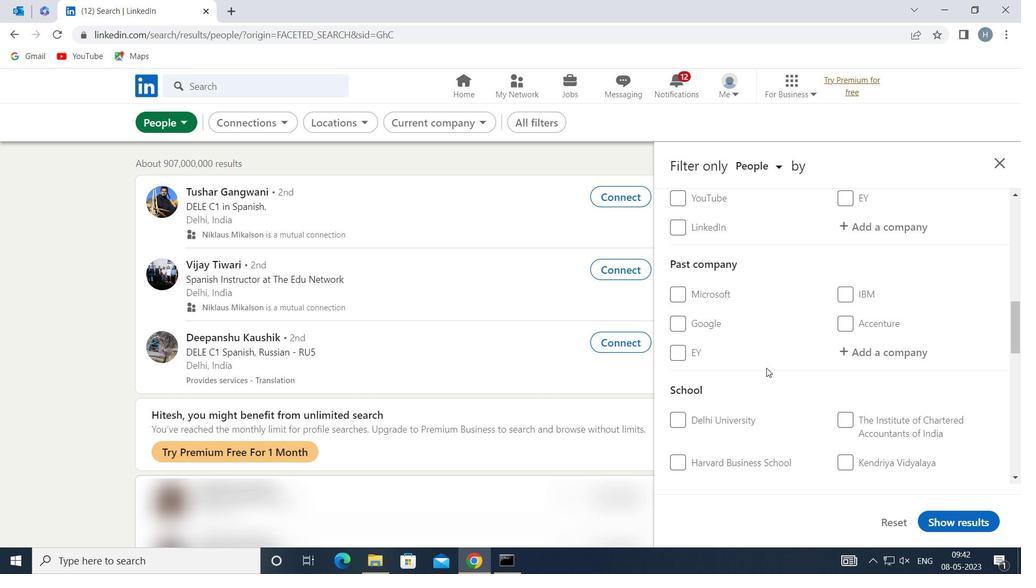 
Action: Mouse scrolled (766, 368) with delta (0, 0)
Screenshot: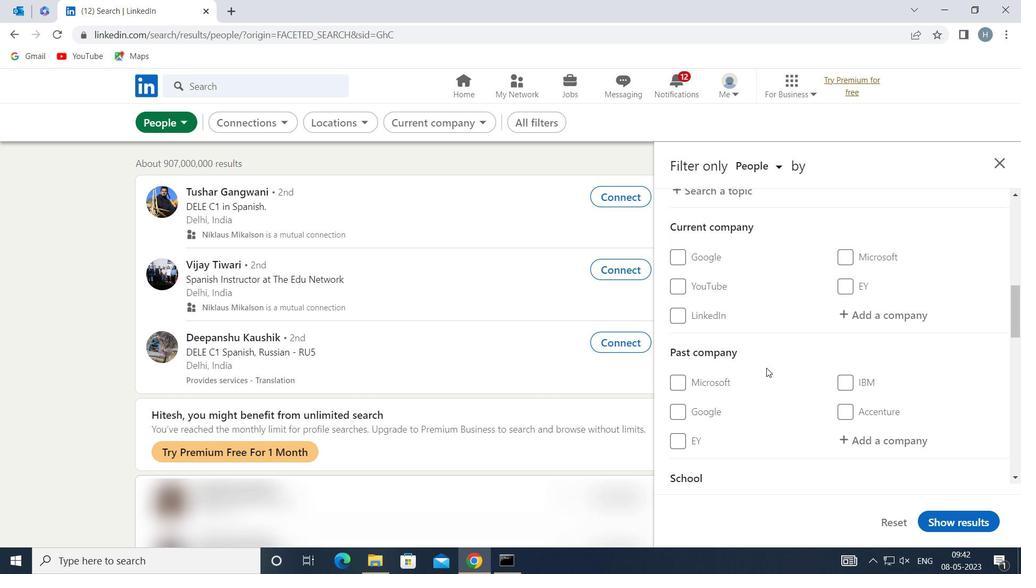 
Action: Mouse moved to (876, 399)
Screenshot: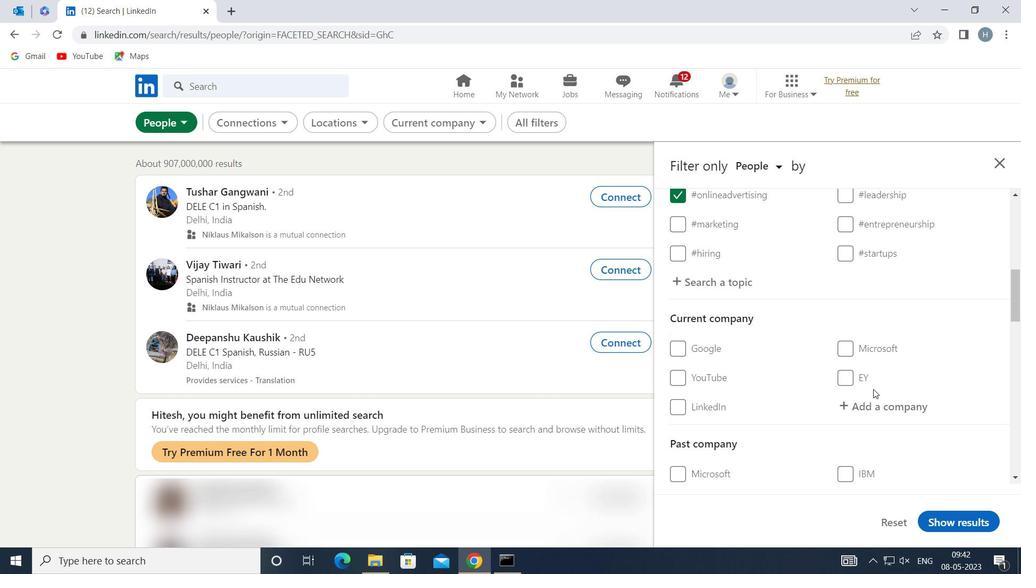 
Action: Mouse pressed left at (876, 399)
Screenshot: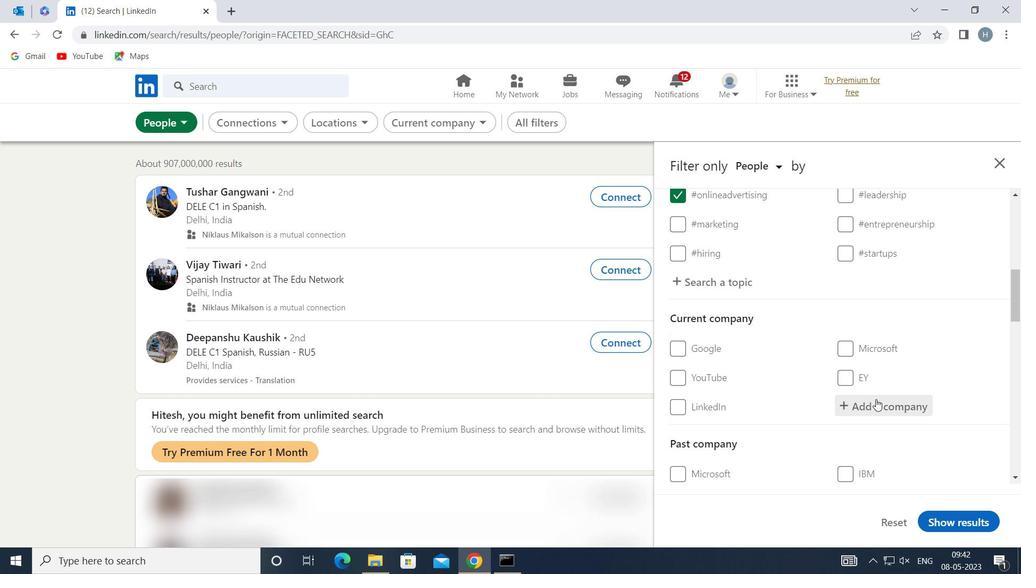 
Action: Key pressed <Key.shift>Y
Screenshot: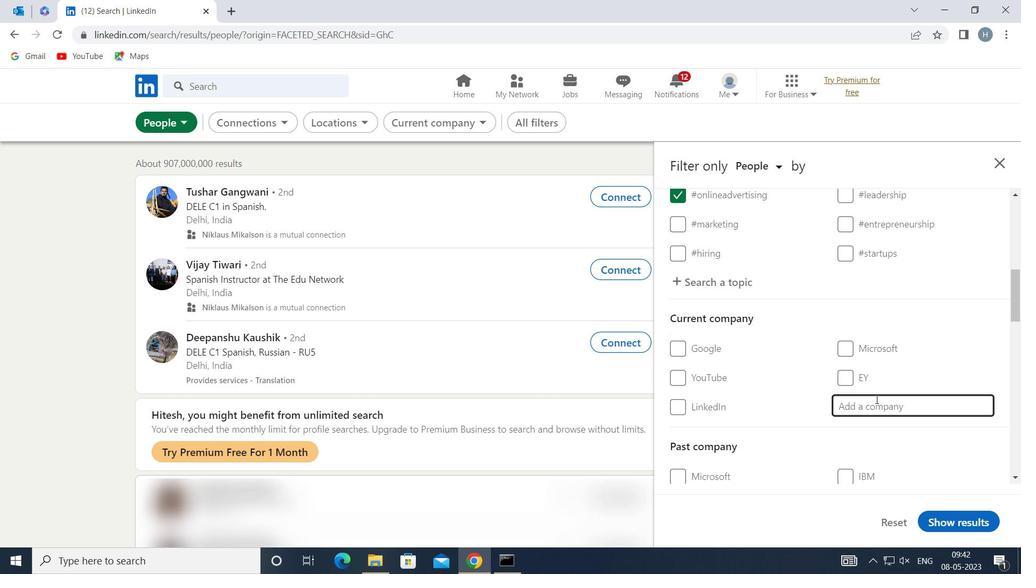 
Action: Mouse moved to (877, 399)
Screenshot: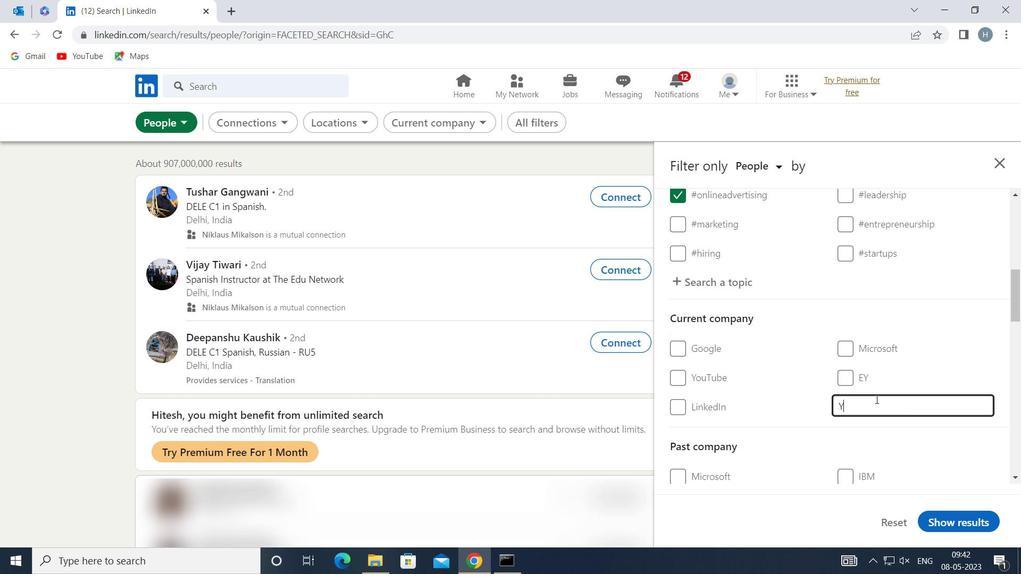 
Action: Key pressed ELLOW
Screenshot: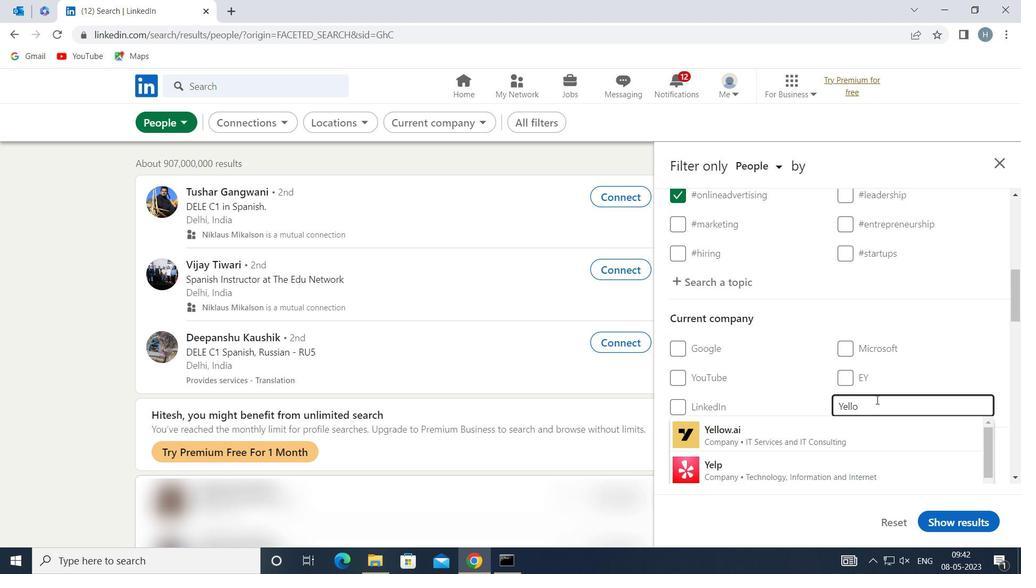 
Action: Mouse moved to (819, 431)
Screenshot: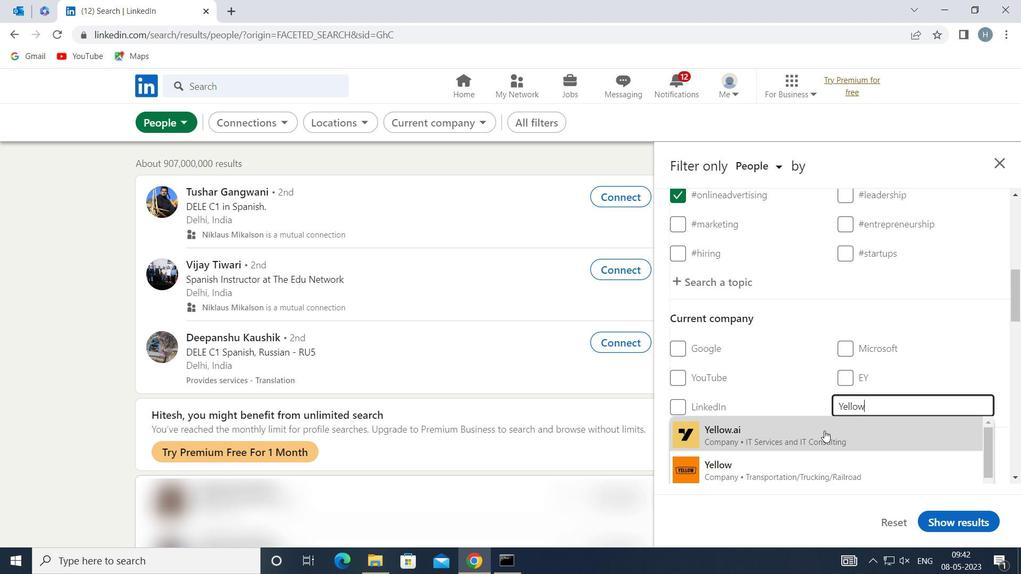 
Action: Mouse pressed left at (819, 431)
Screenshot: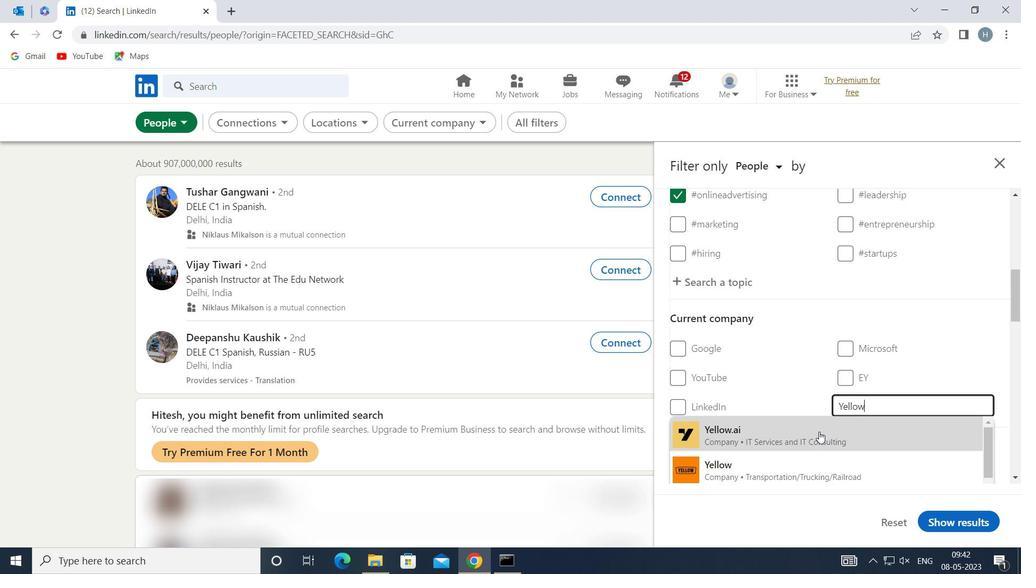
Action: Mouse moved to (783, 379)
Screenshot: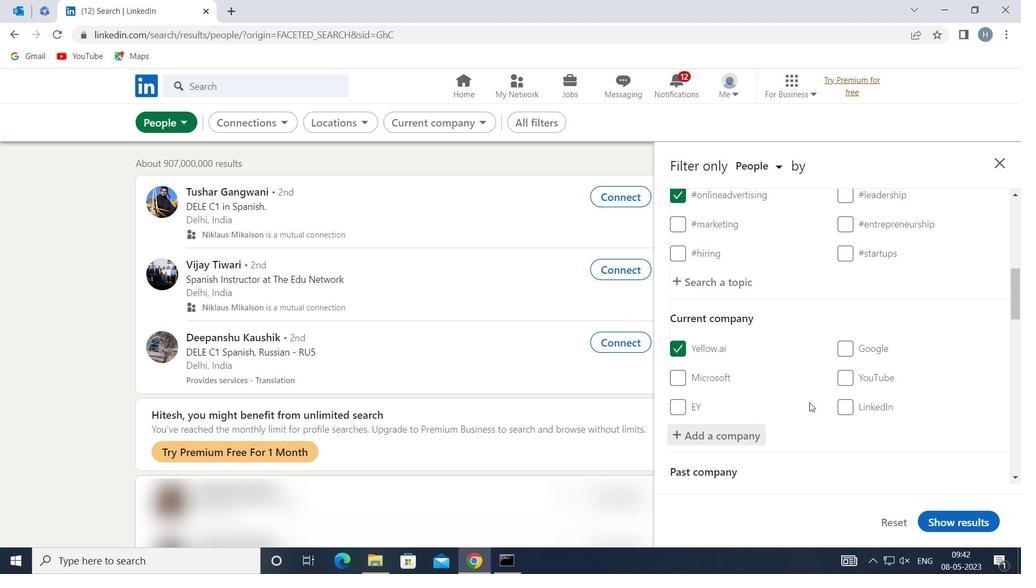 
Action: Mouse scrolled (783, 378) with delta (0, 0)
Screenshot: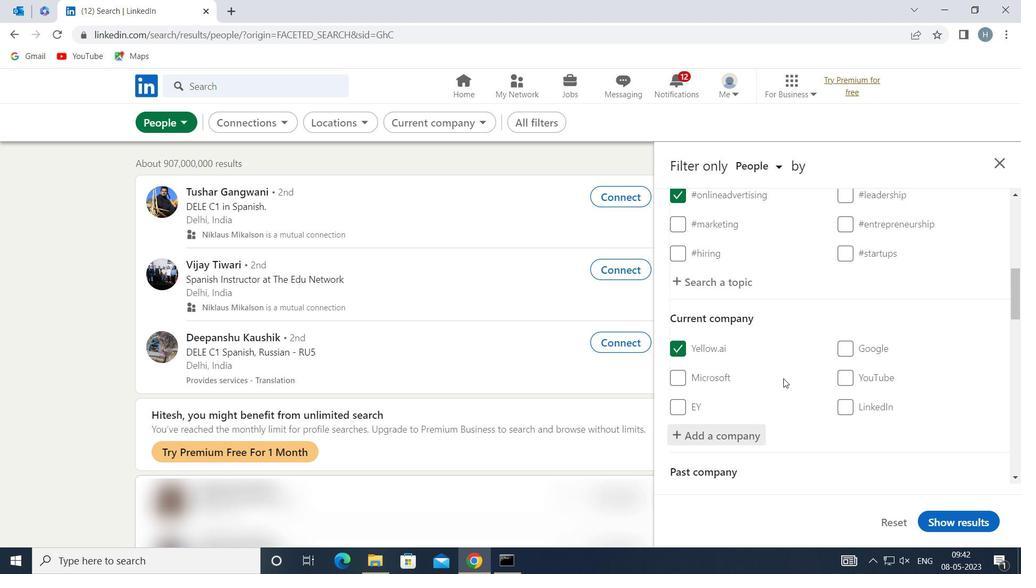 
Action: Mouse moved to (785, 373)
Screenshot: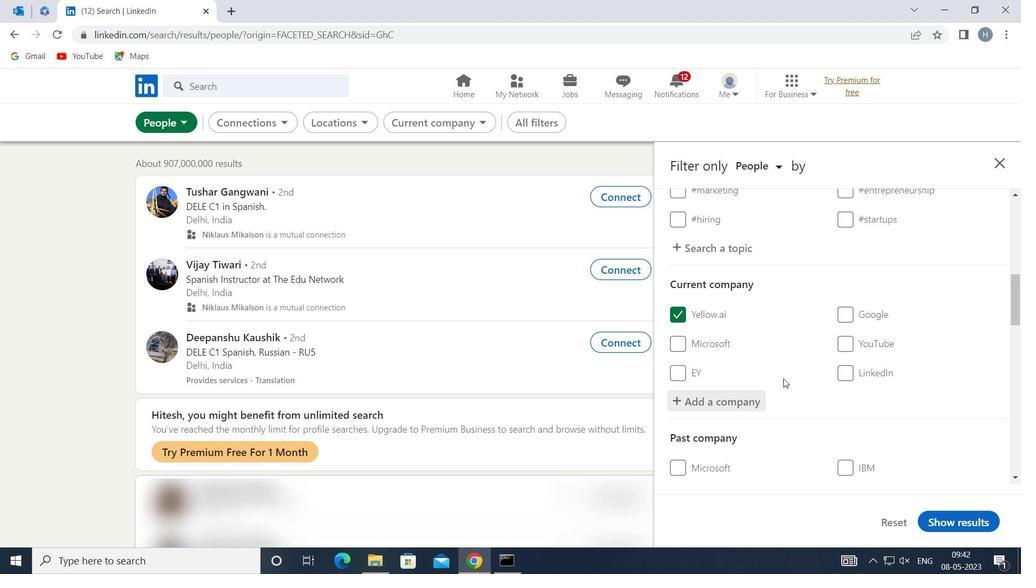 
Action: Mouse scrolled (785, 373) with delta (0, 0)
Screenshot: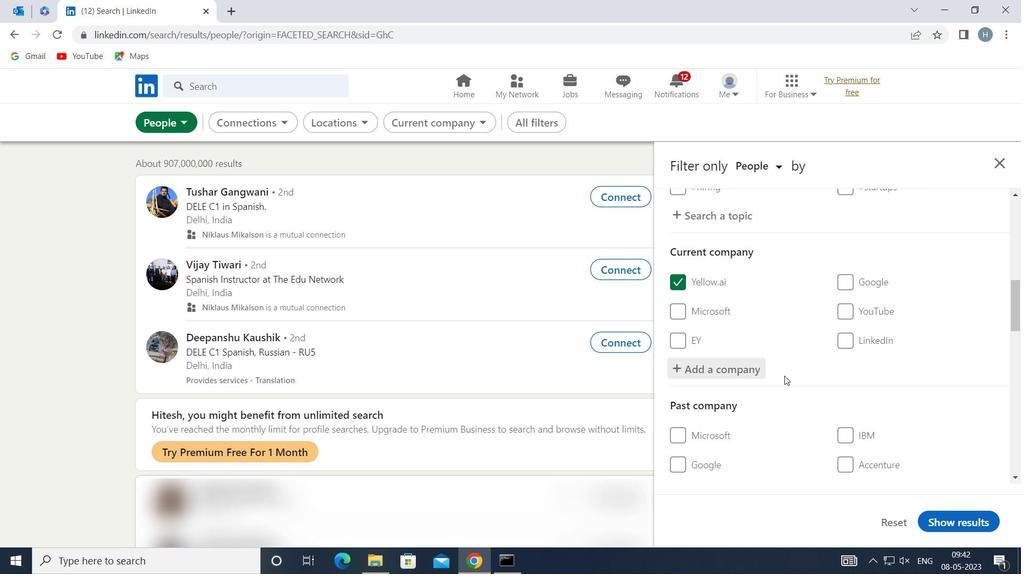 
Action: Mouse moved to (785, 372)
Screenshot: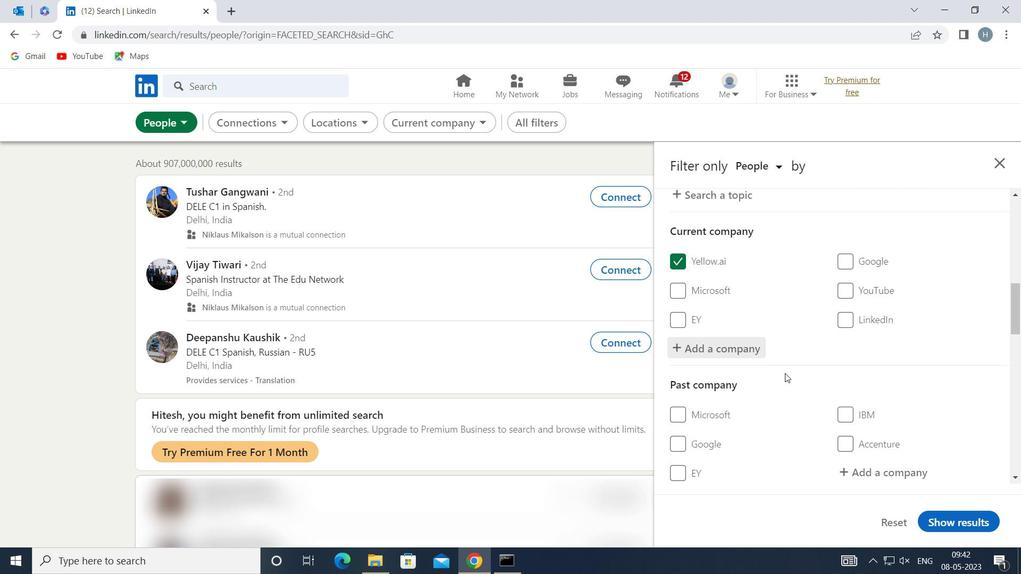 
Action: Mouse scrolled (785, 371) with delta (0, 0)
Screenshot: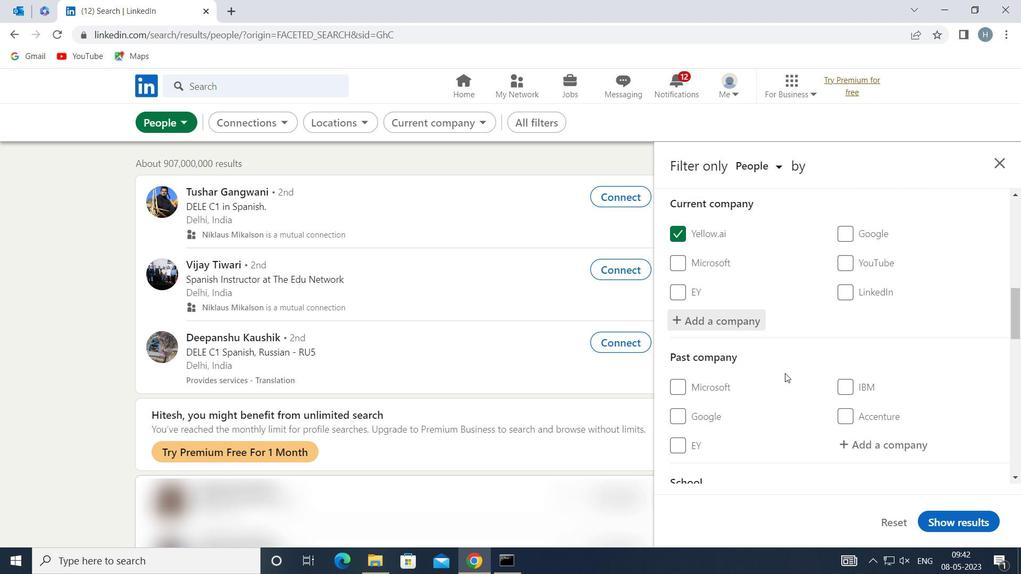 
Action: Mouse moved to (790, 366)
Screenshot: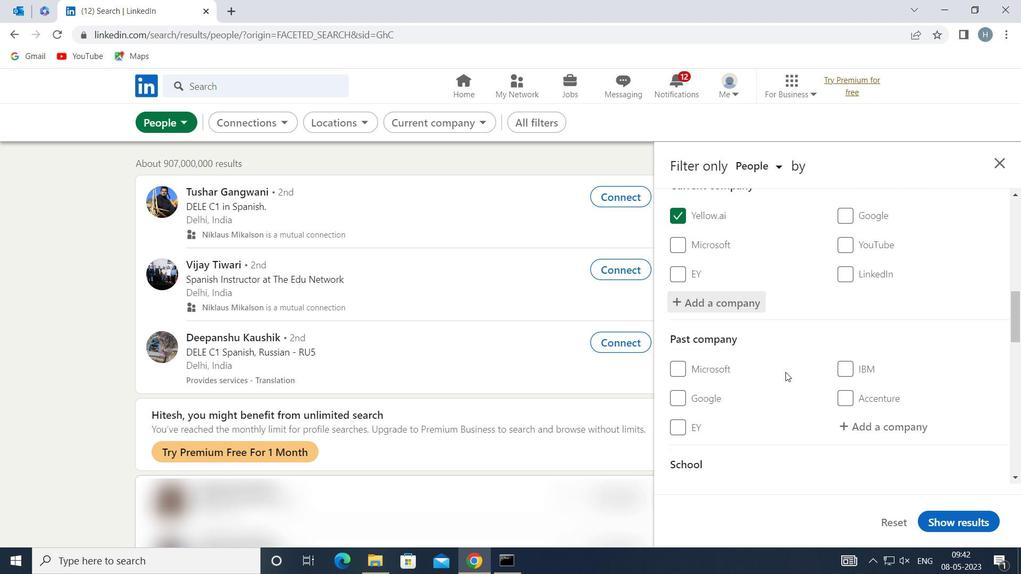 
Action: Mouse scrolled (790, 366) with delta (0, 0)
Screenshot: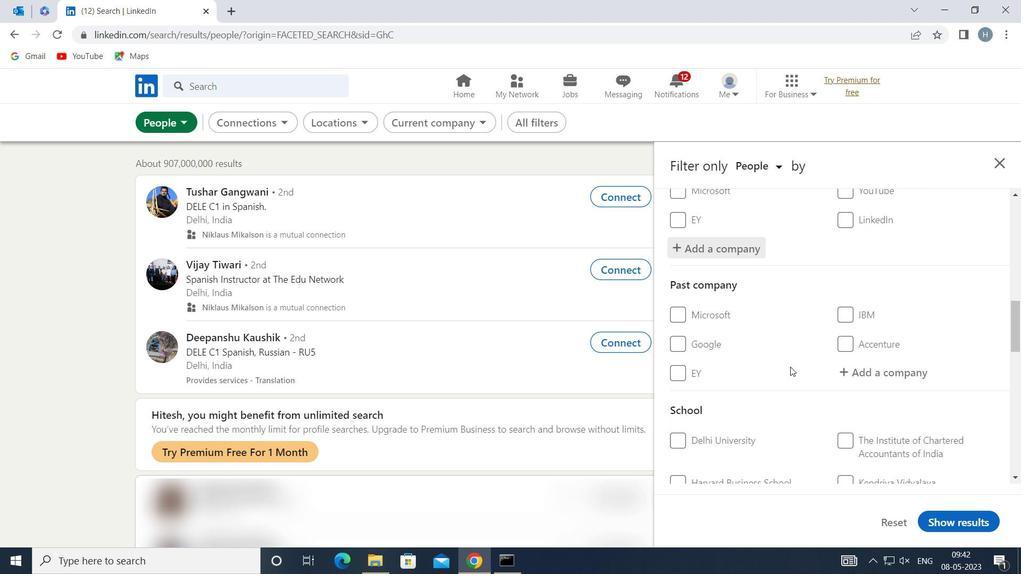 
Action: Mouse moved to (886, 431)
Screenshot: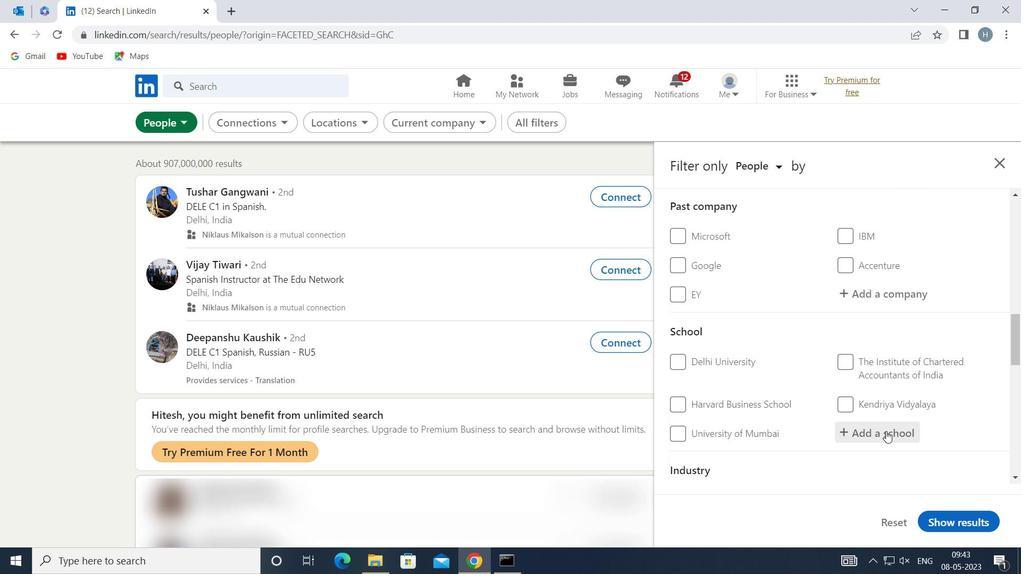 
Action: Mouse pressed left at (886, 431)
Screenshot: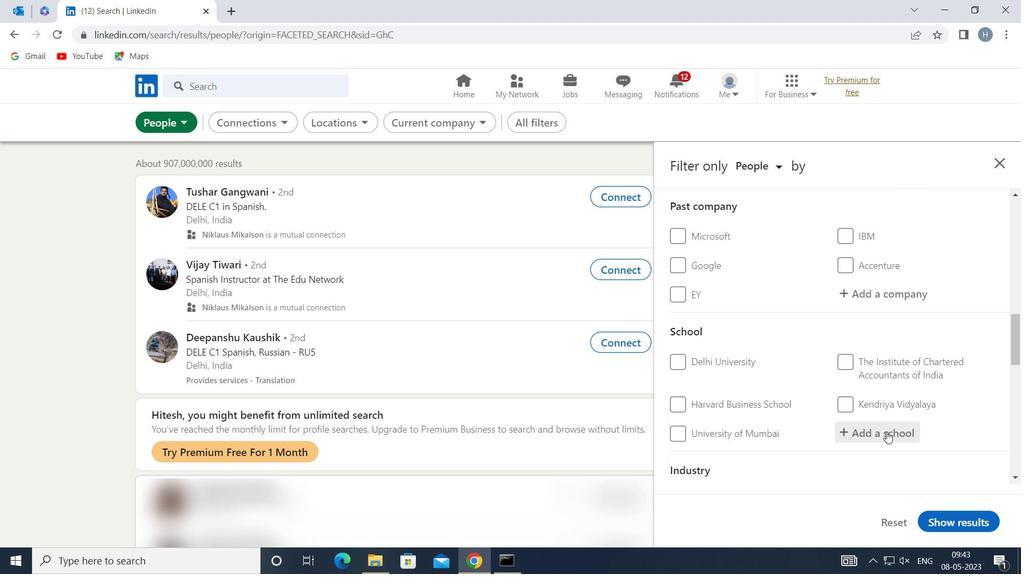 
Action: Key pressed <Key.shift>DAYAL
Screenshot: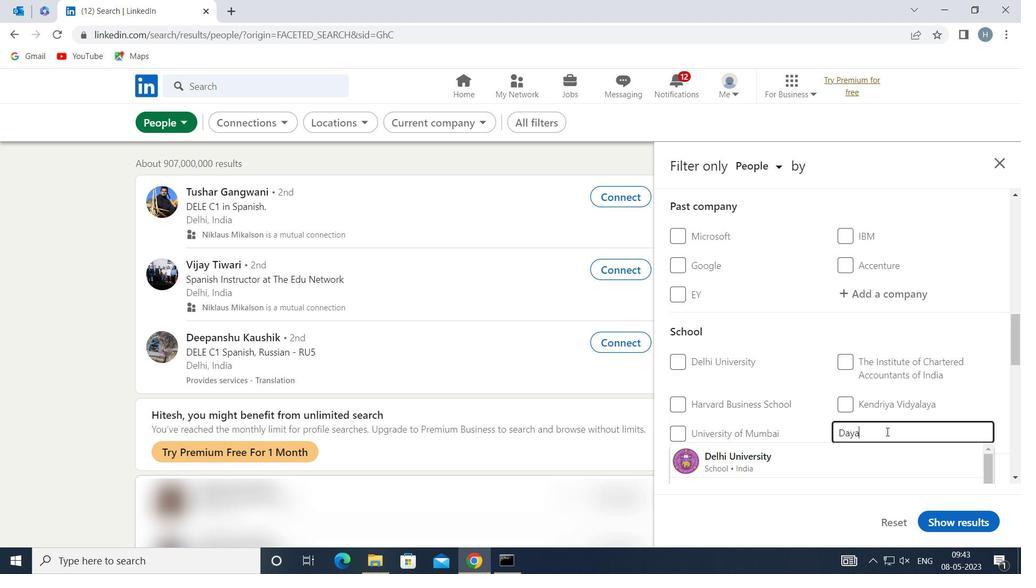 
Action: Mouse moved to (887, 431)
Screenshot: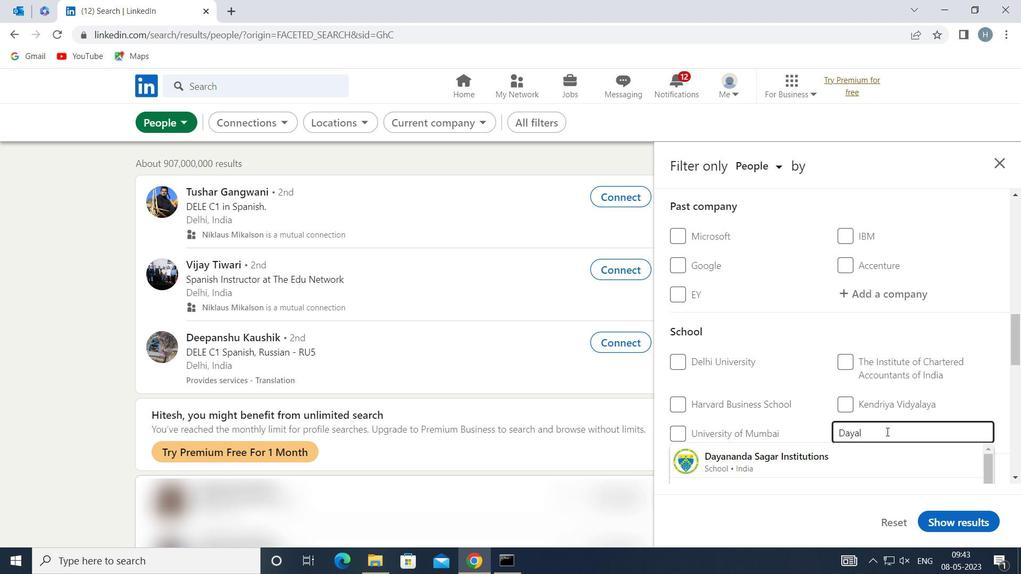 
Action: Key pressed BAGH
Screenshot: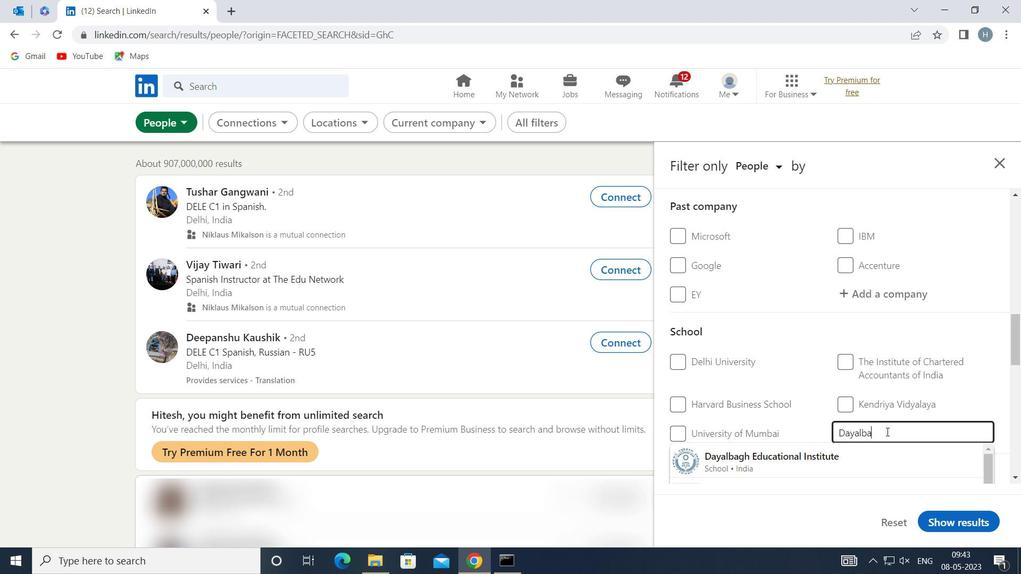 
Action: Mouse moved to (834, 468)
Screenshot: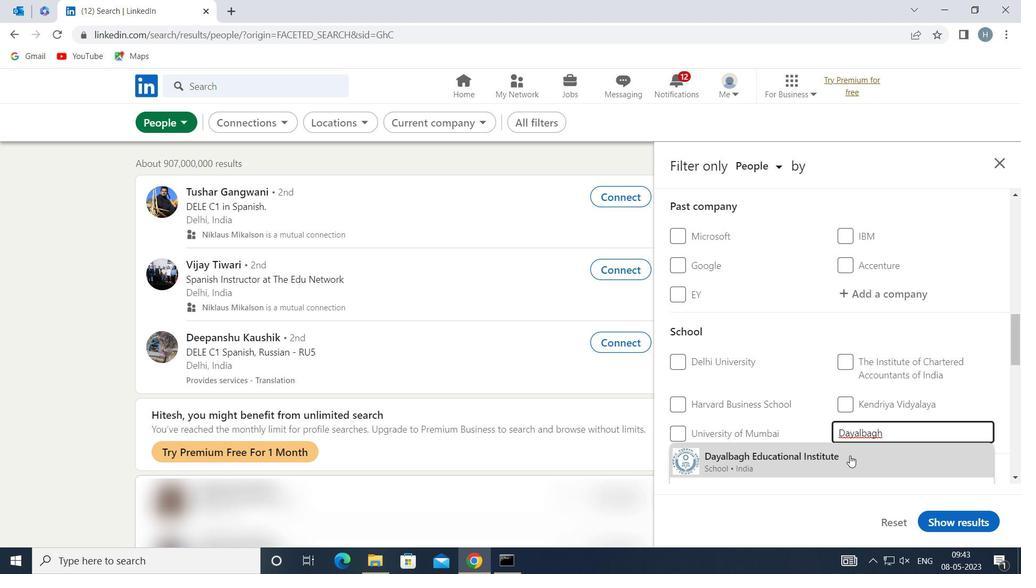 
Action: Mouse pressed left at (834, 468)
Screenshot: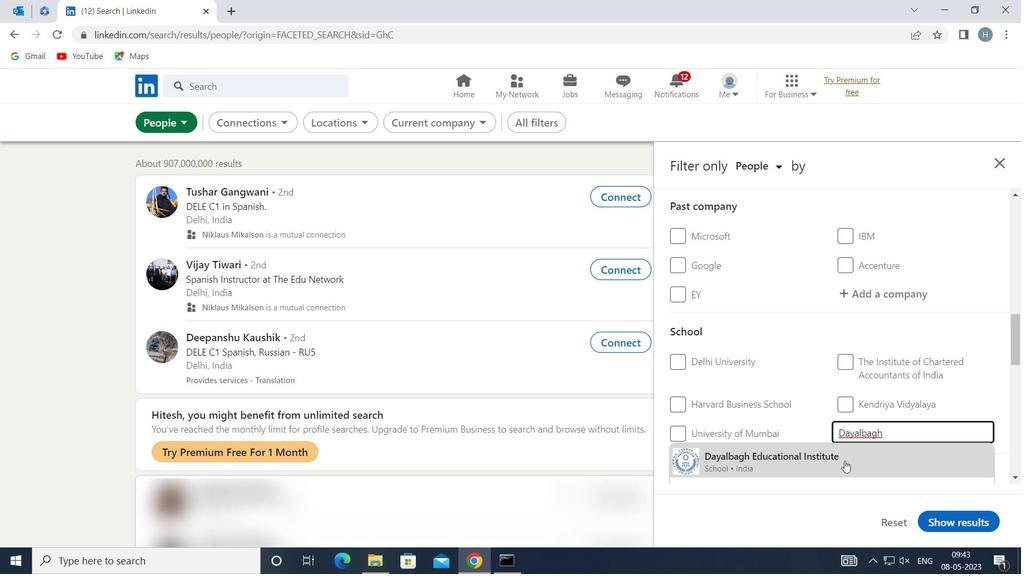 
Action: Mouse moved to (799, 381)
Screenshot: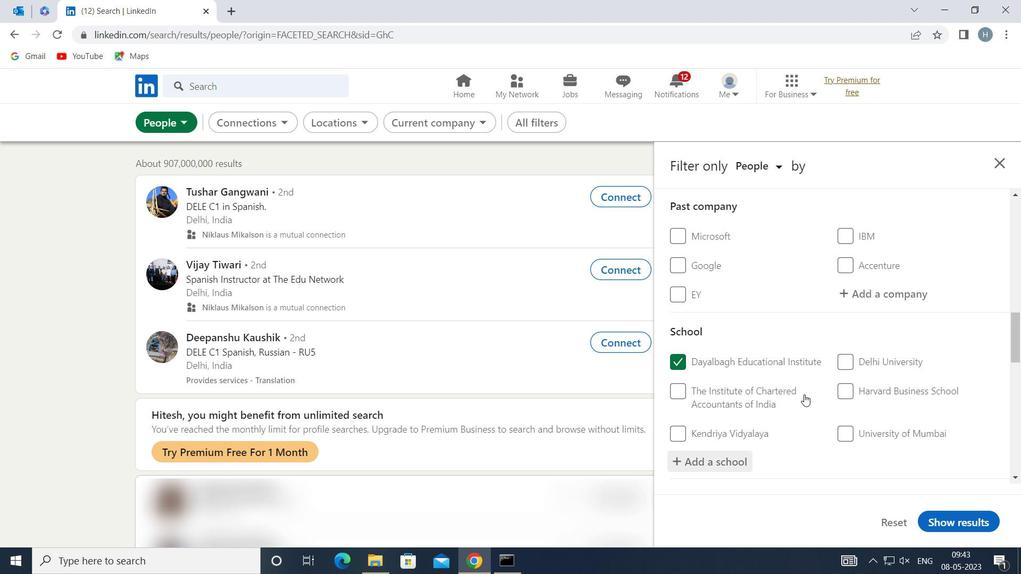 
Action: Mouse scrolled (799, 381) with delta (0, 0)
Screenshot: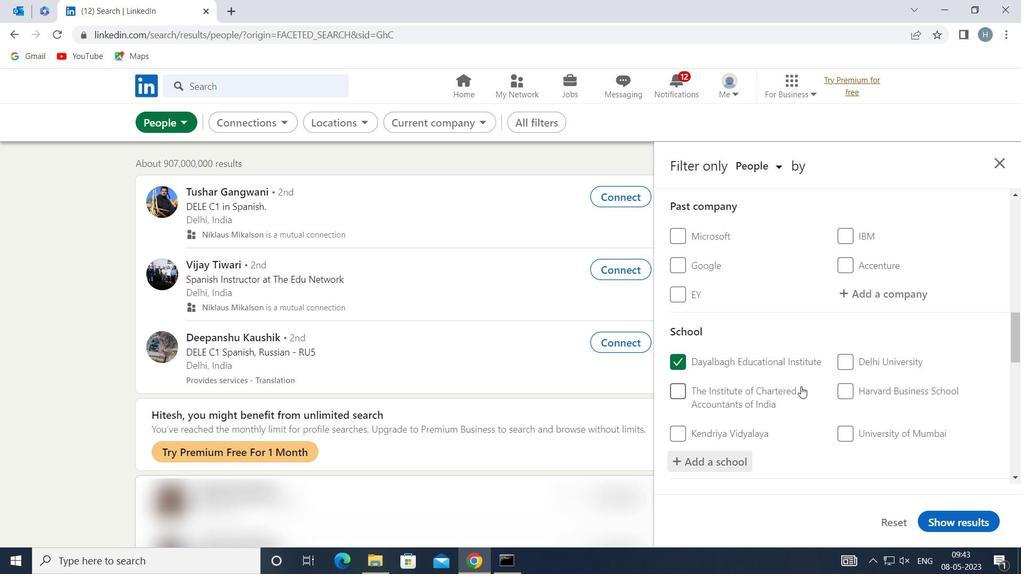 
Action: Mouse scrolled (799, 381) with delta (0, 0)
Screenshot: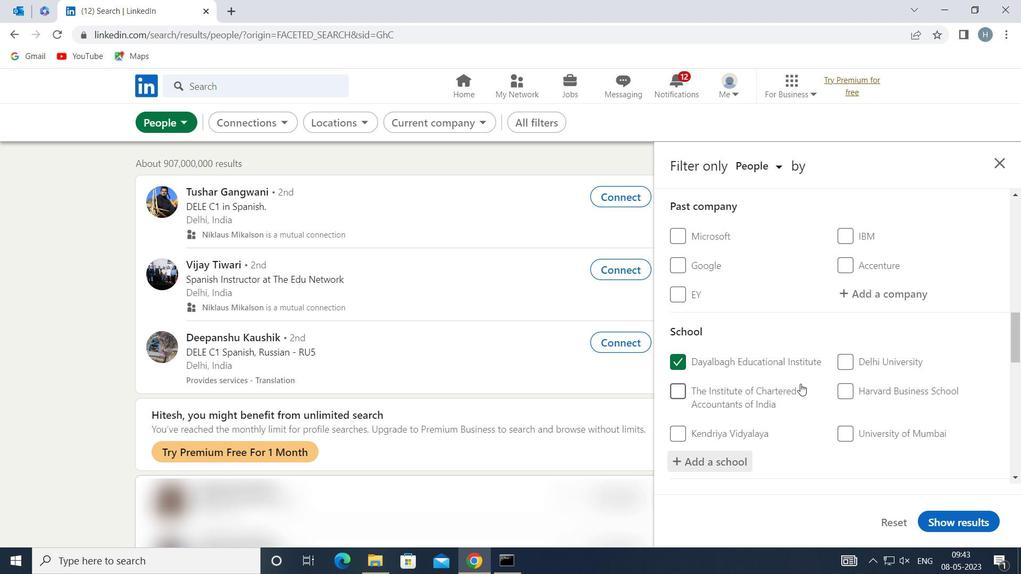 
Action: Mouse moved to (799, 379)
Screenshot: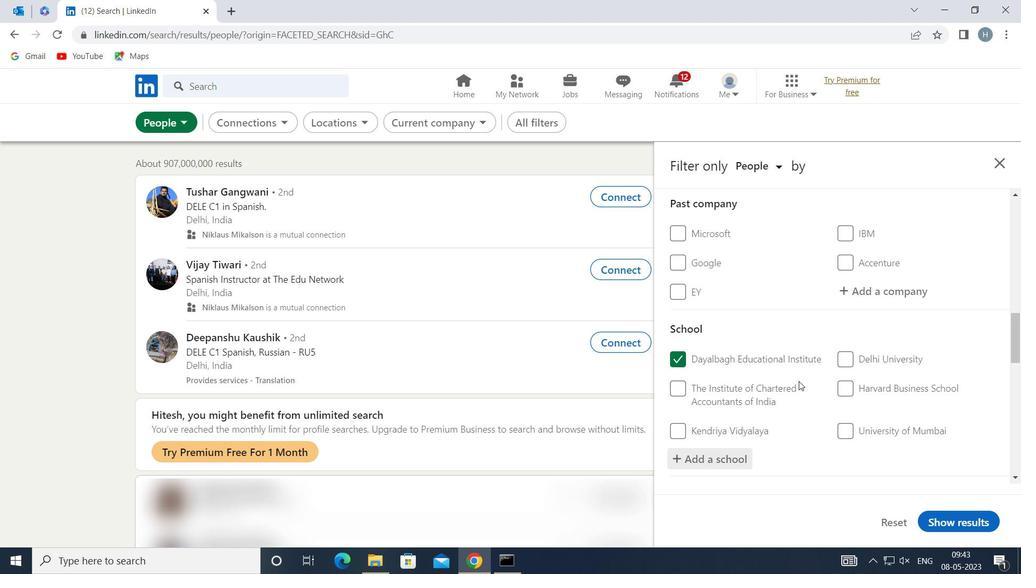 
Action: Mouse scrolled (799, 378) with delta (0, 0)
Screenshot: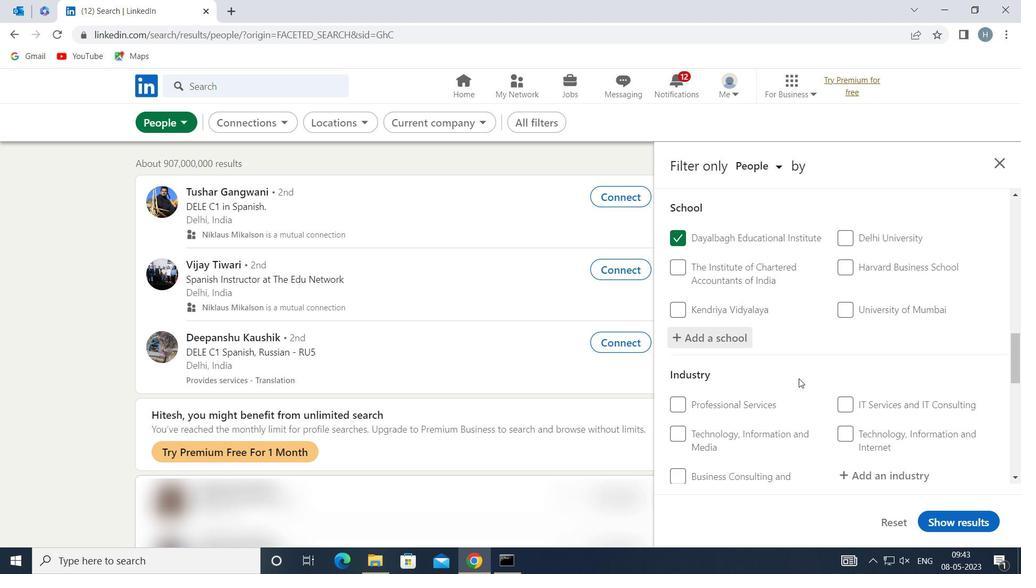 
Action: Mouse scrolled (799, 378) with delta (0, 0)
Screenshot: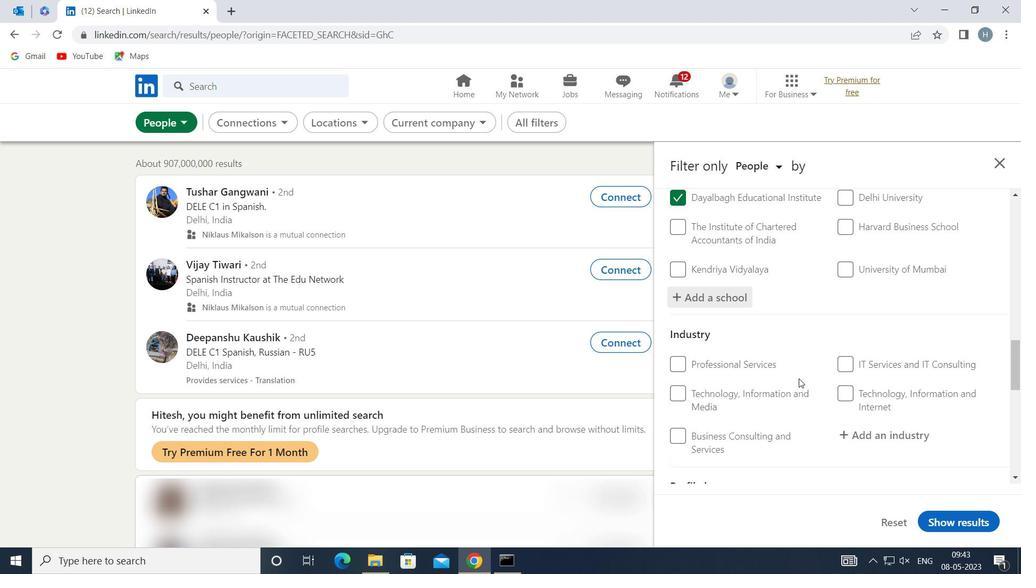 
Action: Mouse moved to (874, 334)
Screenshot: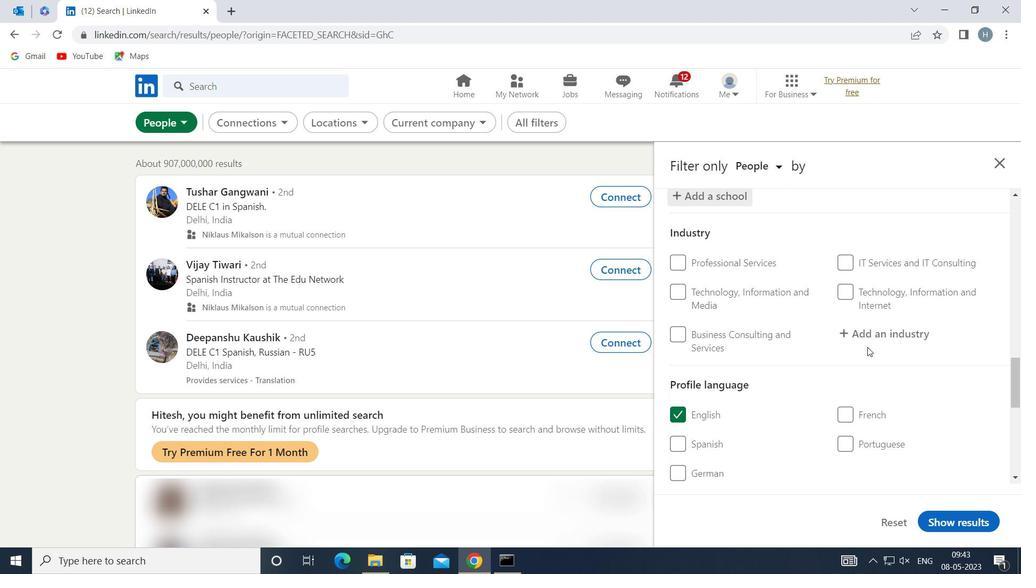 
Action: Mouse pressed left at (874, 334)
Screenshot: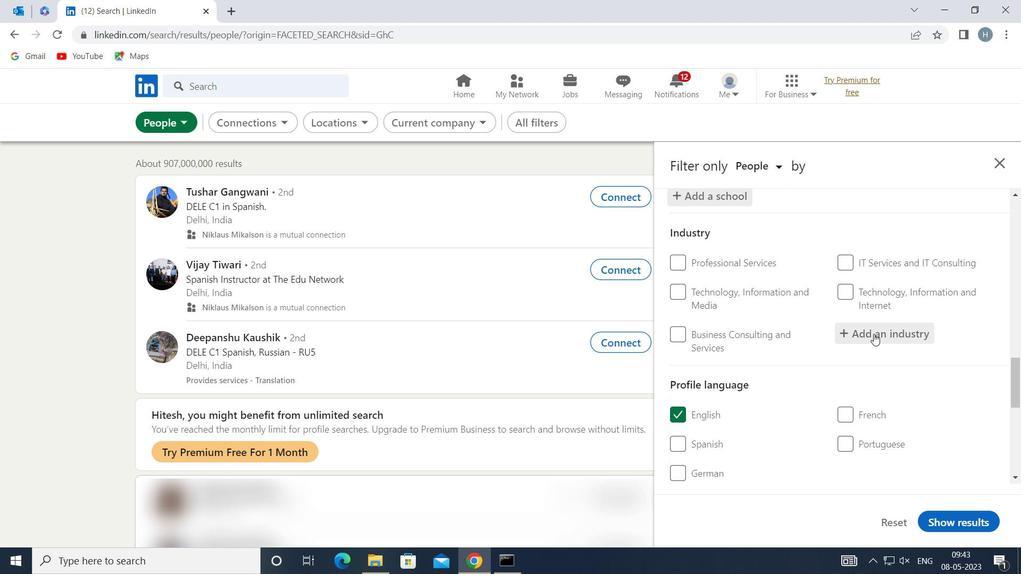 
Action: Key pressed <Key.shift>CORREC
Screenshot: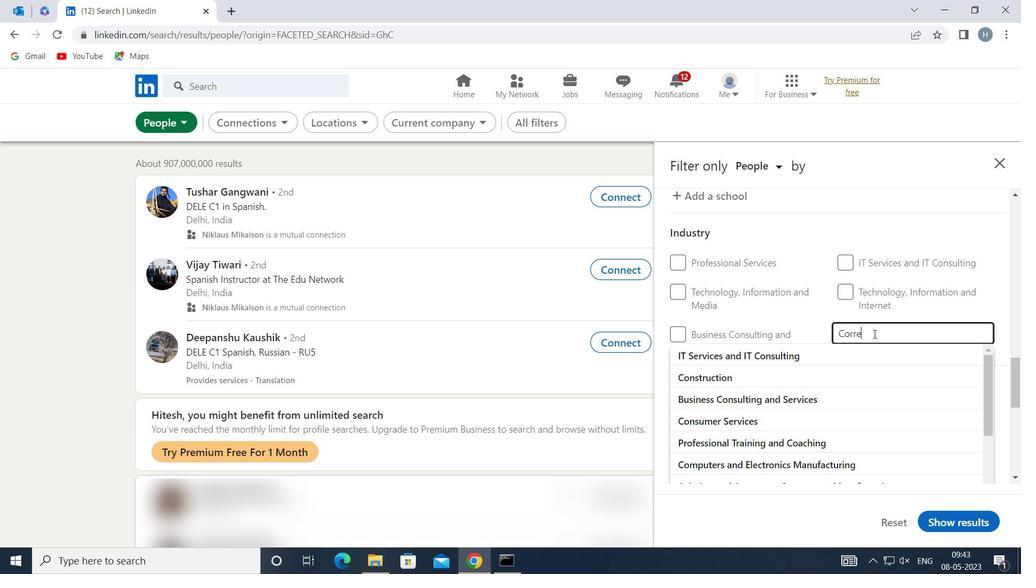 
Action: Mouse moved to (821, 354)
Screenshot: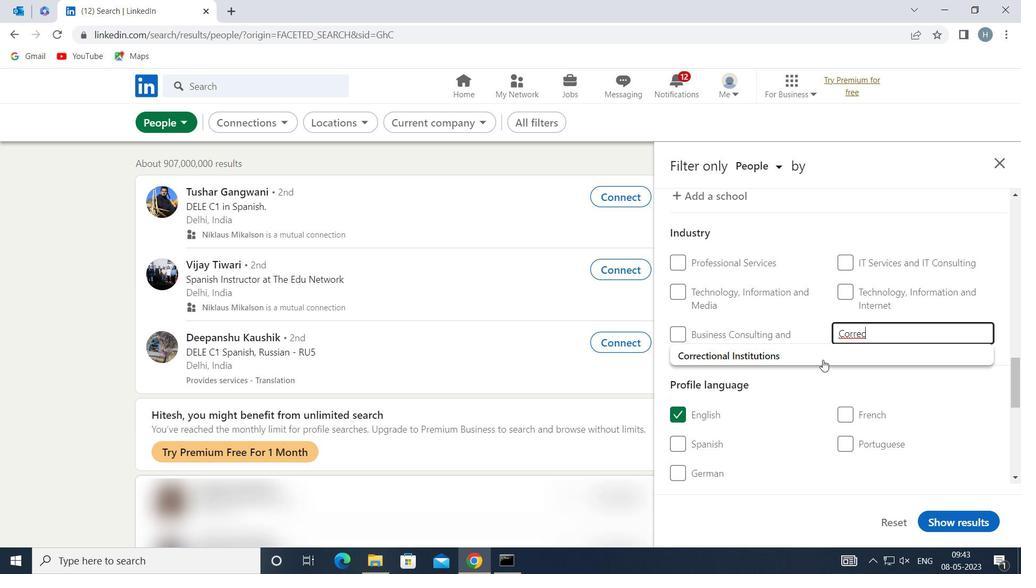 
Action: Mouse pressed left at (821, 354)
Screenshot: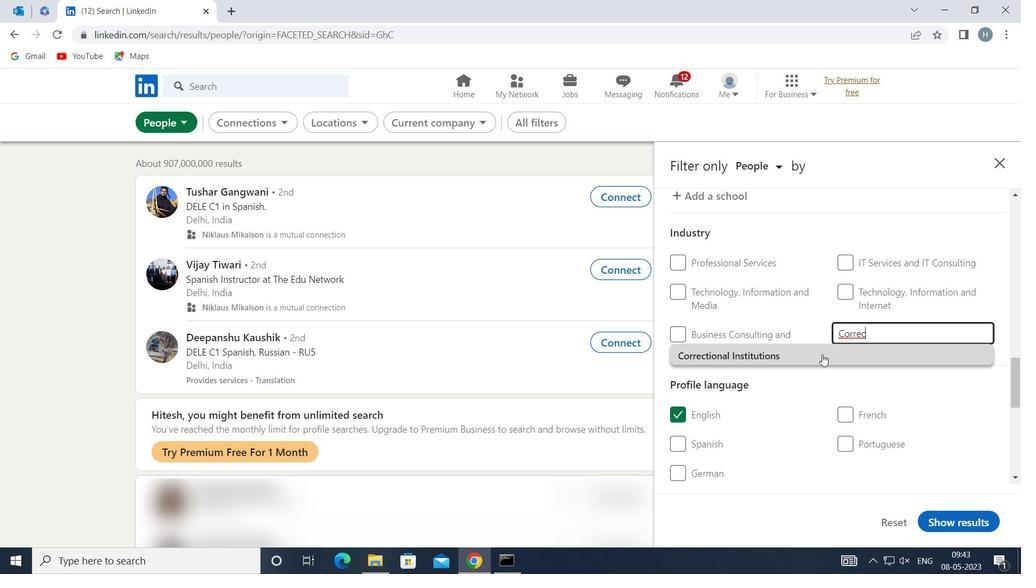 
Action: Mouse moved to (766, 362)
Screenshot: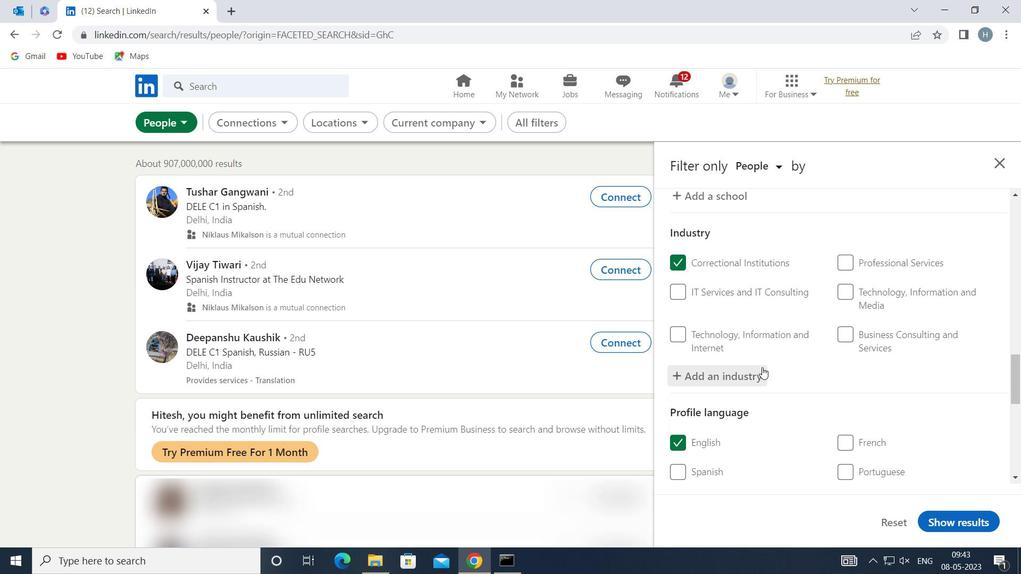 
Action: Mouse scrolled (766, 361) with delta (0, 0)
Screenshot: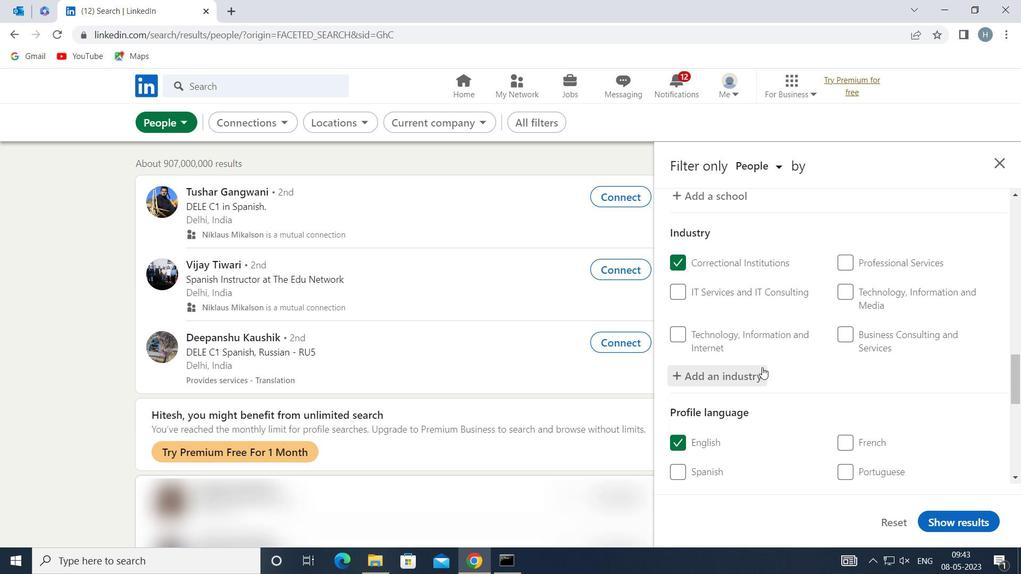 
Action: Mouse scrolled (766, 361) with delta (0, 0)
Screenshot: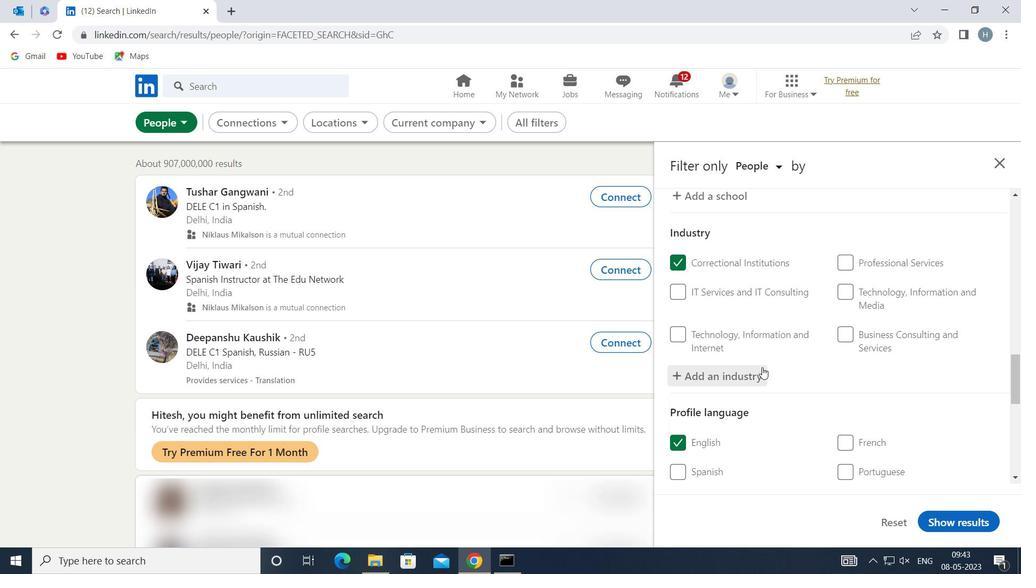 
Action: Mouse moved to (770, 362)
Screenshot: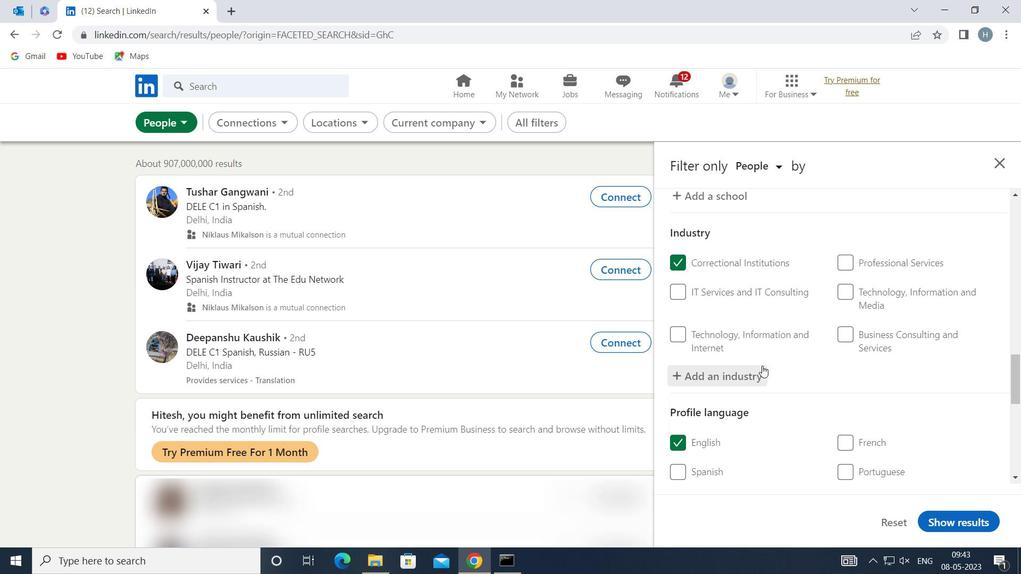 
Action: Mouse scrolled (770, 361) with delta (0, 0)
Screenshot: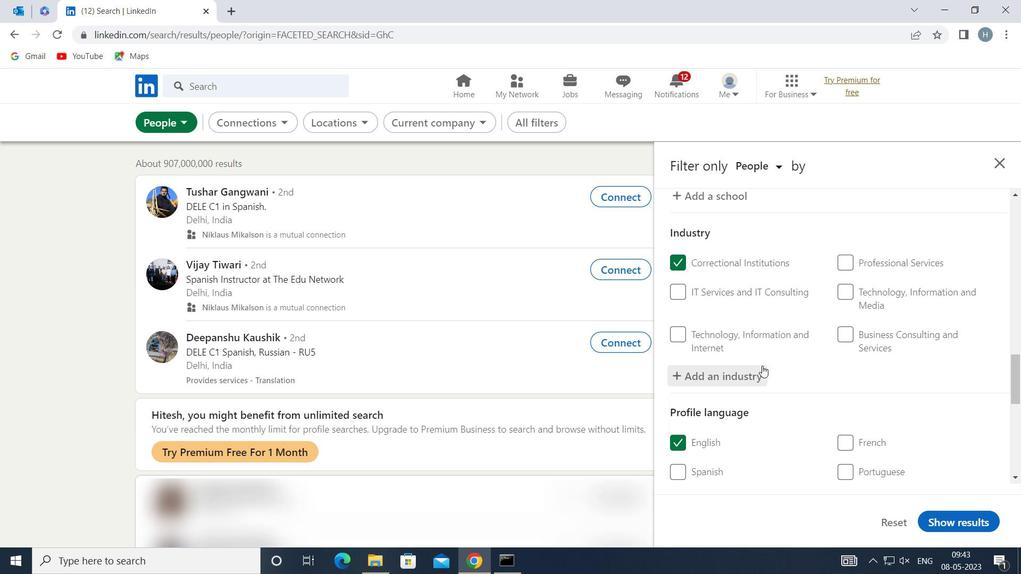 
Action: Mouse moved to (781, 362)
Screenshot: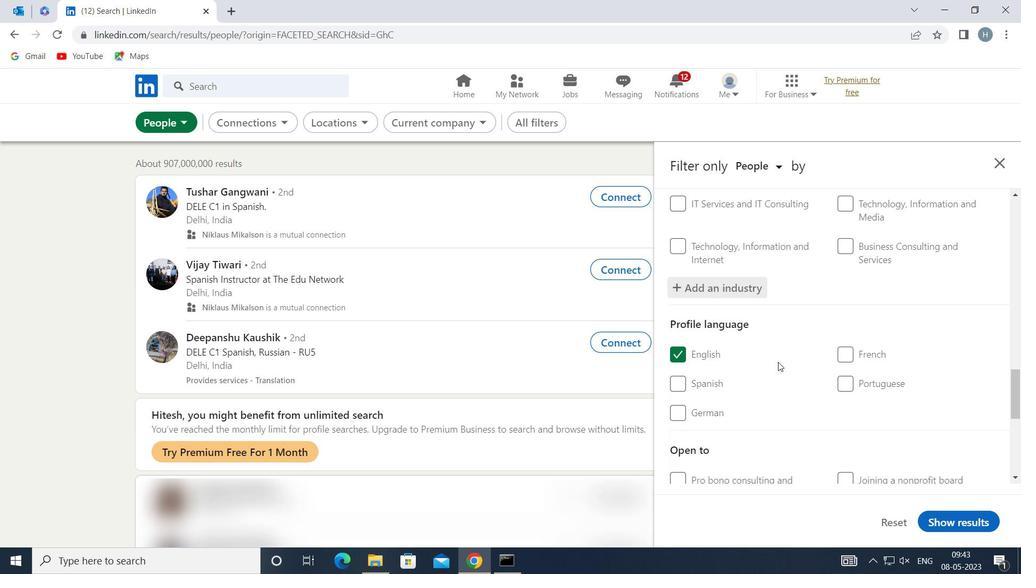 
Action: Mouse scrolled (781, 361) with delta (0, 0)
Screenshot: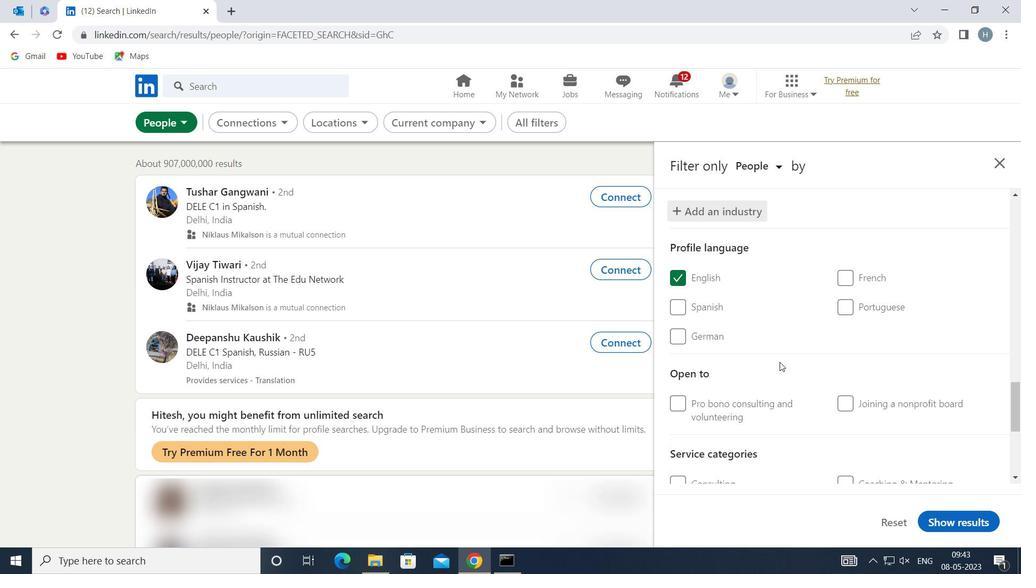 
Action: Mouse moved to (783, 362)
Screenshot: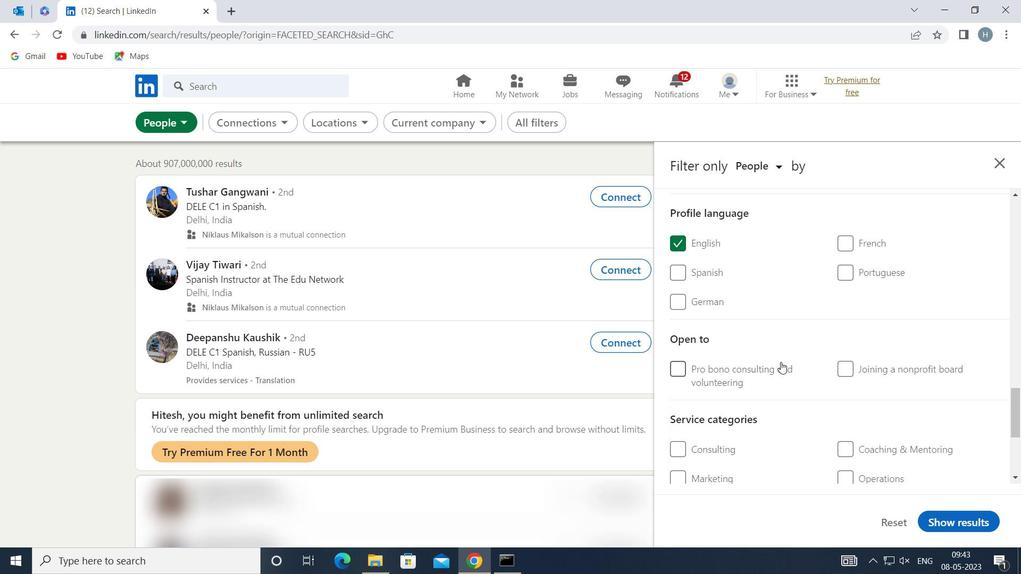 
Action: Mouse scrolled (783, 361) with delta (0, 0)
Screenshot: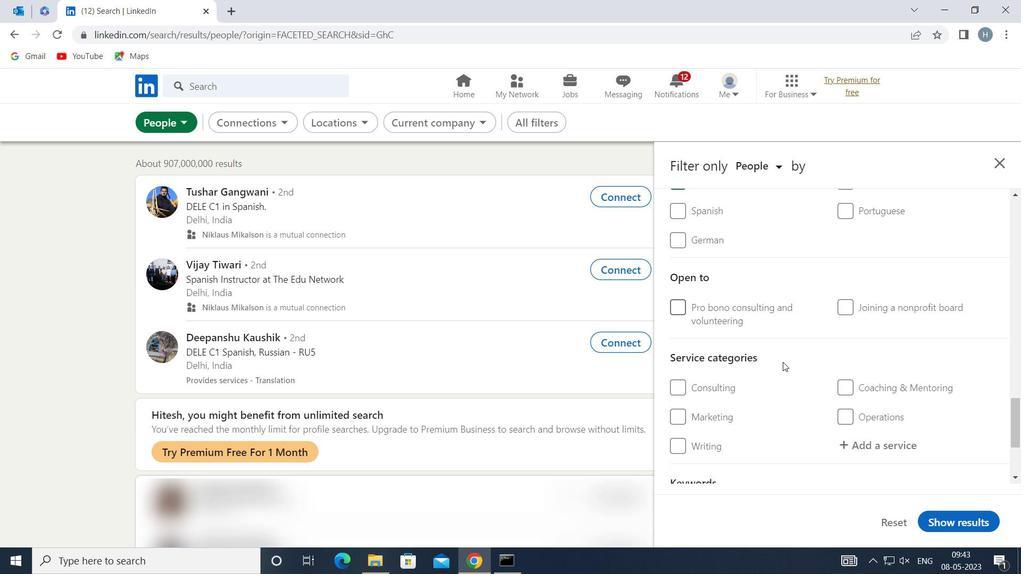 
Action: Mouse scrolled (783, 361) with delta (0, 0)
Screenshot: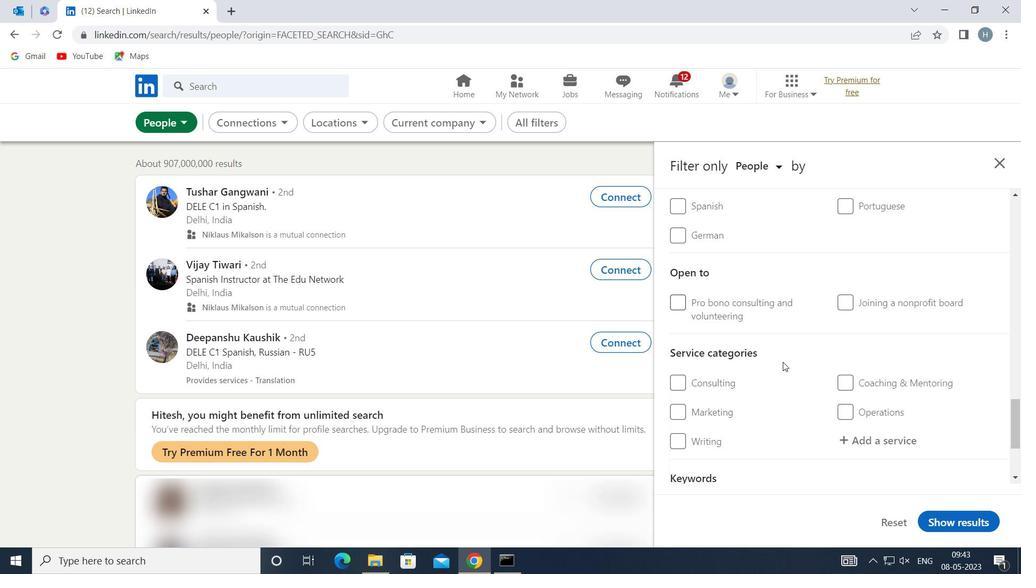 
Action: Mouse moved to (904, 309)
Screenshot: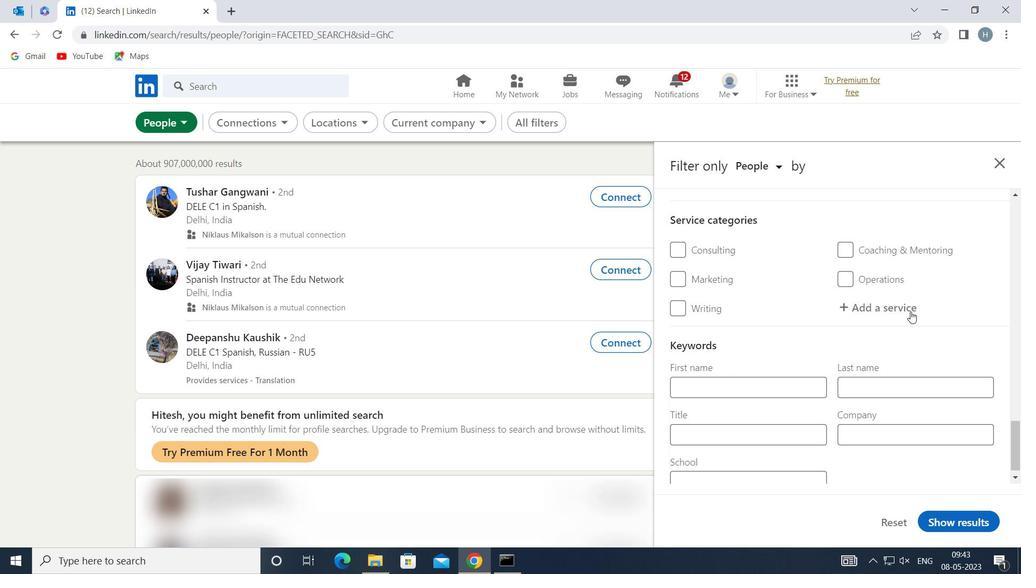 
Action: Mouse pressed left at (904, 309)
Screenshot: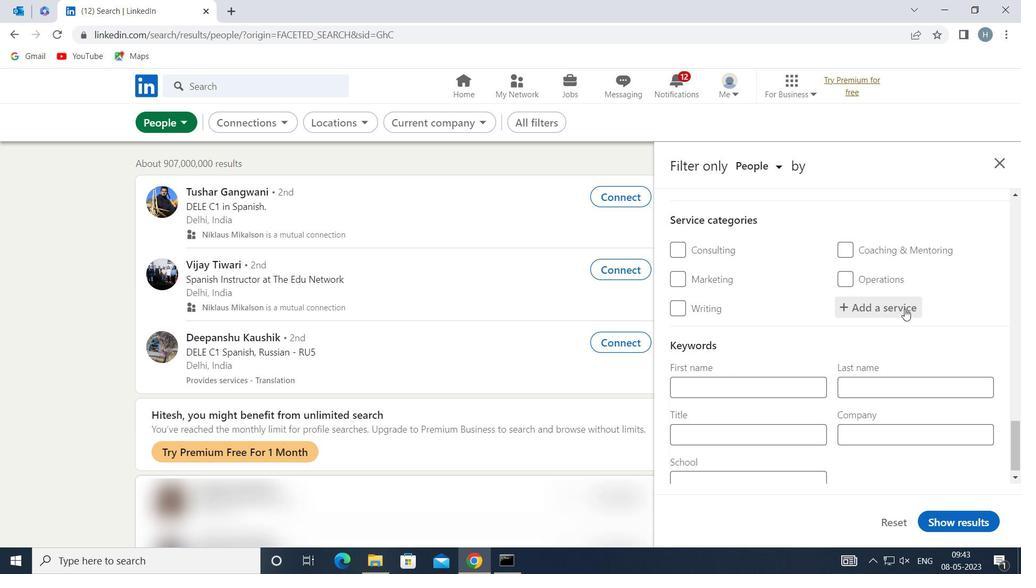 
Action: Key pressed <Key.shift>ANIMATION<Key.shift>ARCHITECTURE
Screenshot: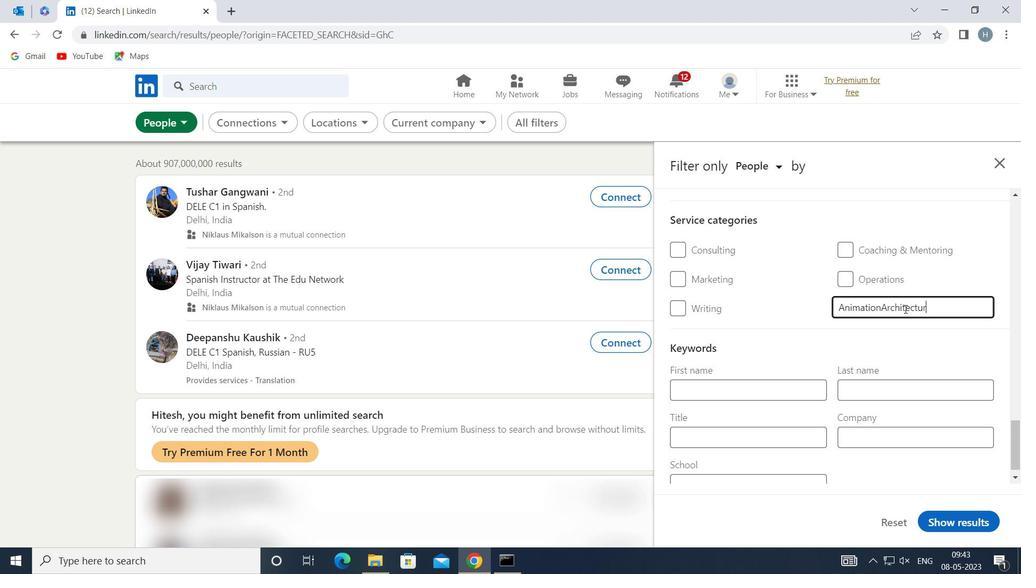 
Action: Mouse moved to (871, 343)
Screenshot: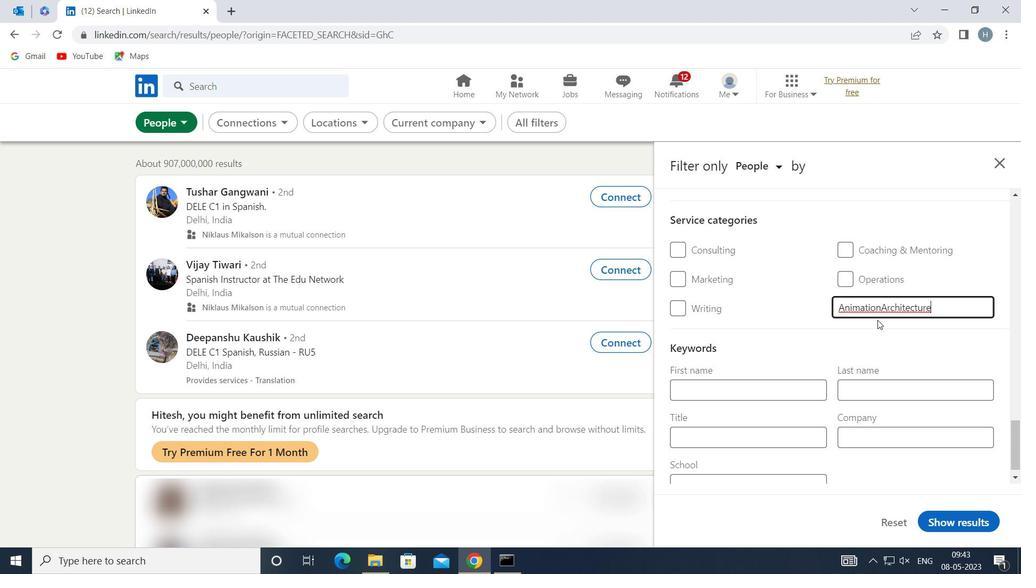 
Action: Mouse pressed left at (871, 343)
Screenshot: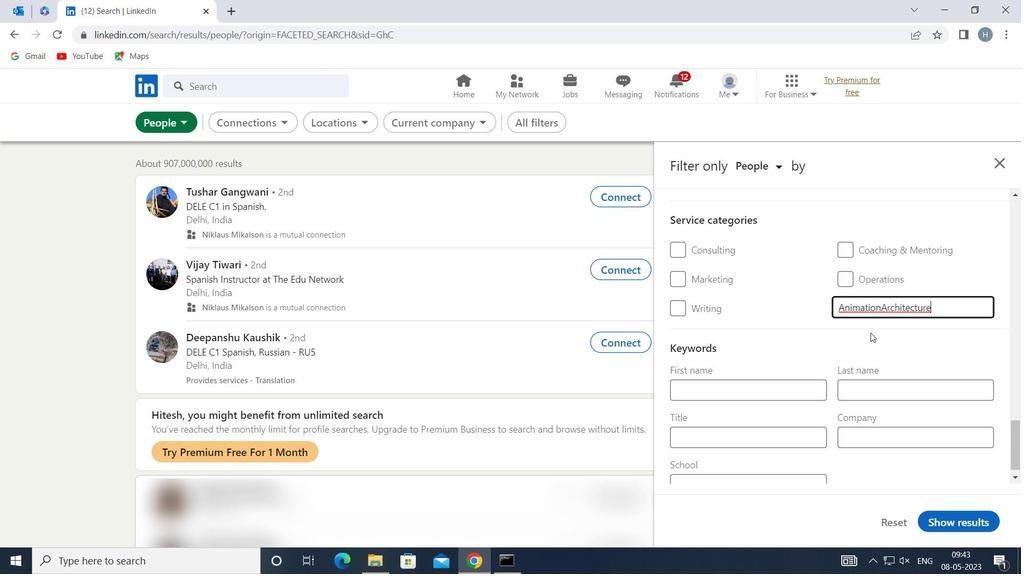 
Action: Mouse moved to (835, 343)
Screenshot: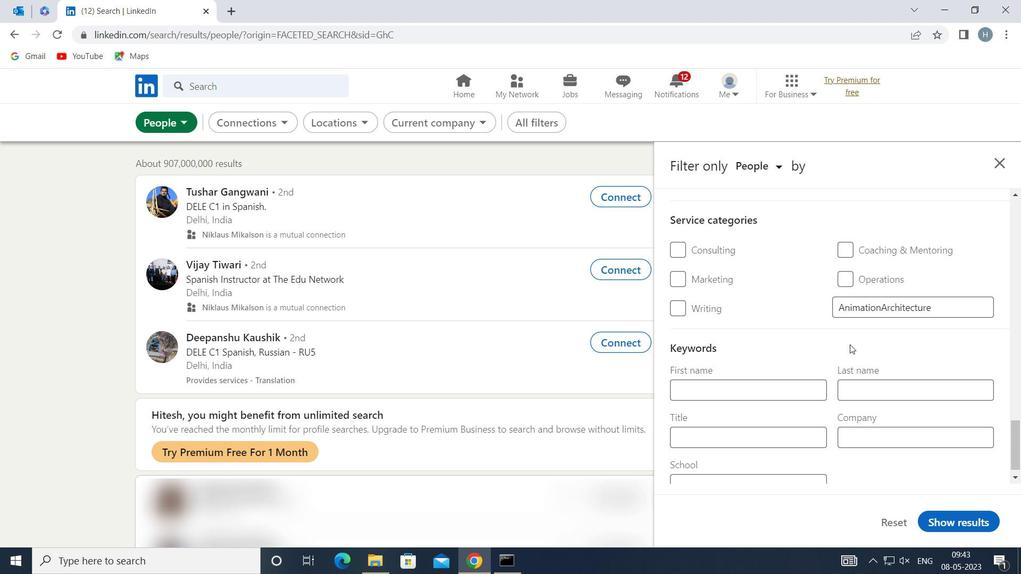 
Action: Mouse scrolled (835, 343) with delta (0, 0)
Screenshot: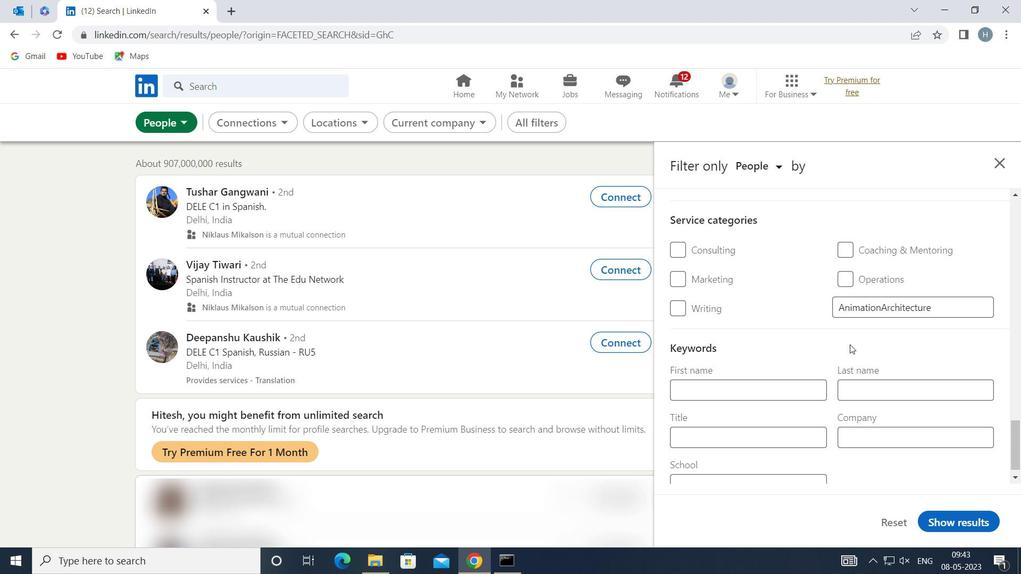 
Action: Mouse moved to (832, 343)
Screenshot: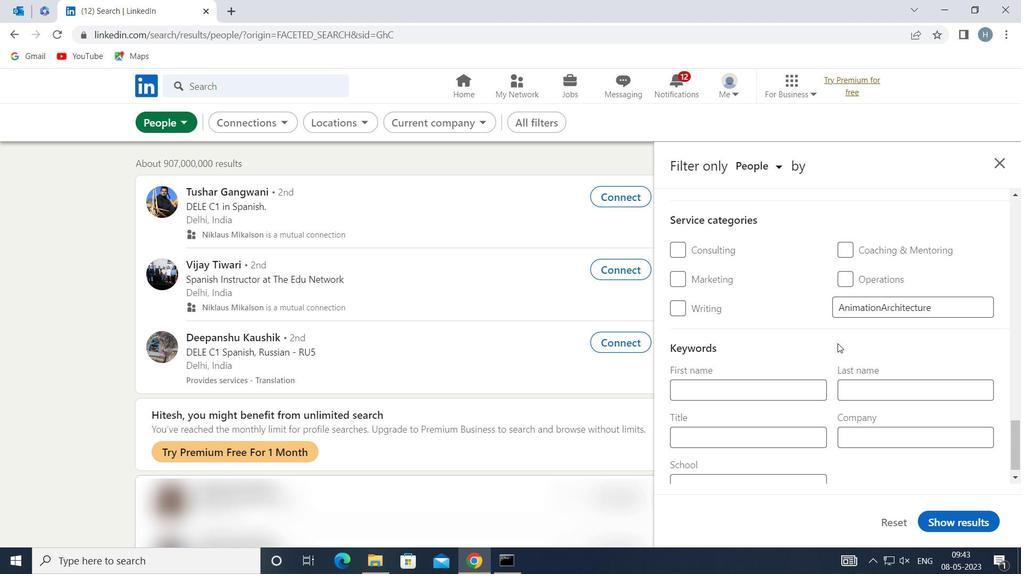 
Action: Mouse scrolled (832, 343) with delta (0, 0)
Screenshot: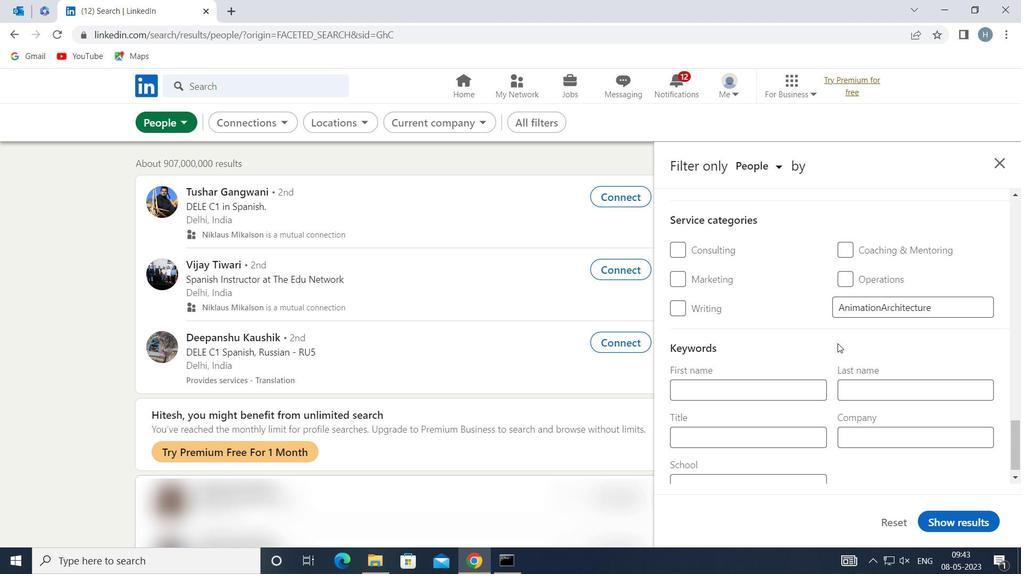 
Action: Mouse moved to (764, 426)
Screenshot: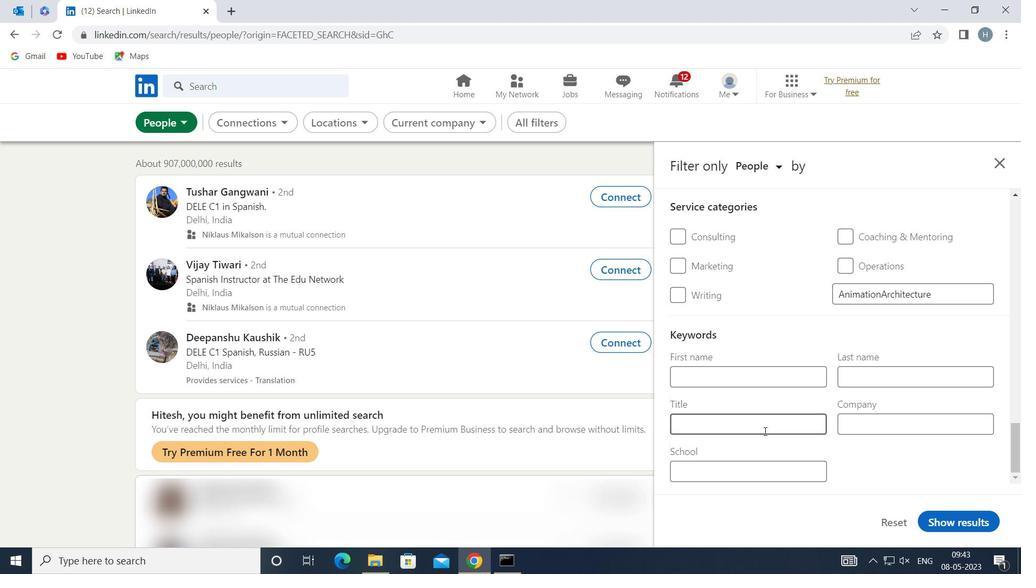 
Action: Mouse pressed left at (764, 426)
Screenshot: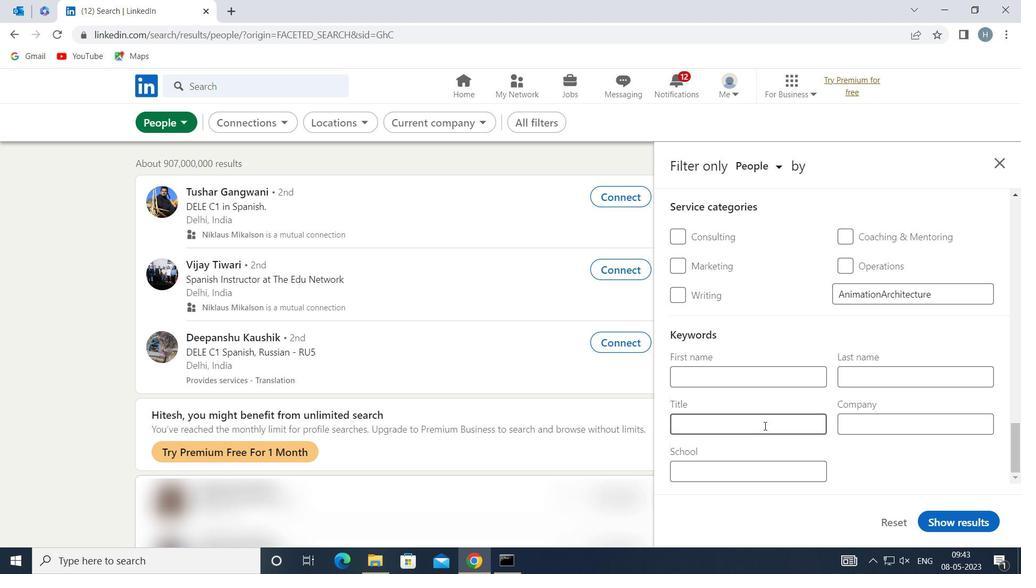 
Action: Key pressed <Key.shift>PLUMBER
Screenshot: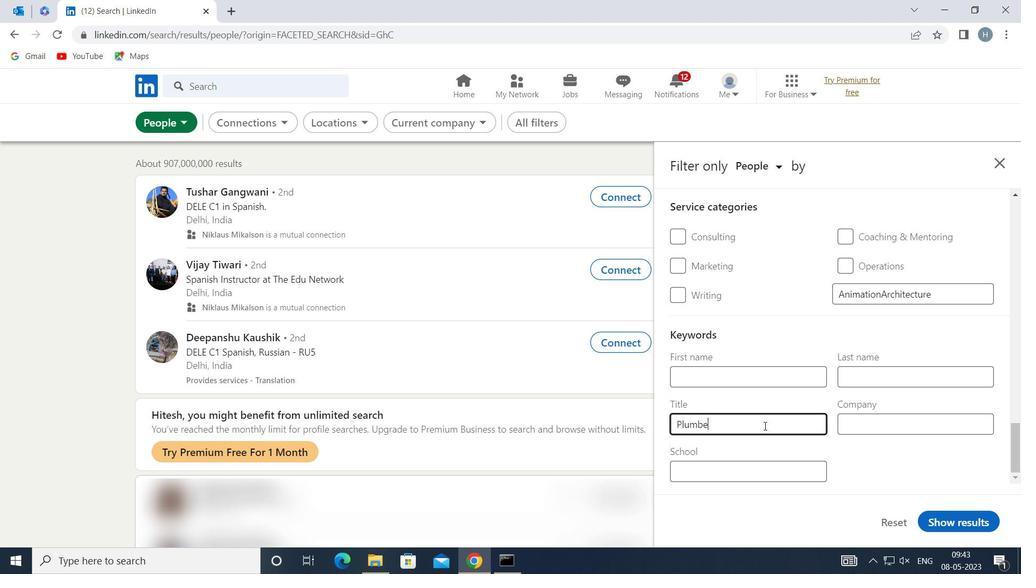 
Action: Mouse moved to (964, 521)
Screenshot: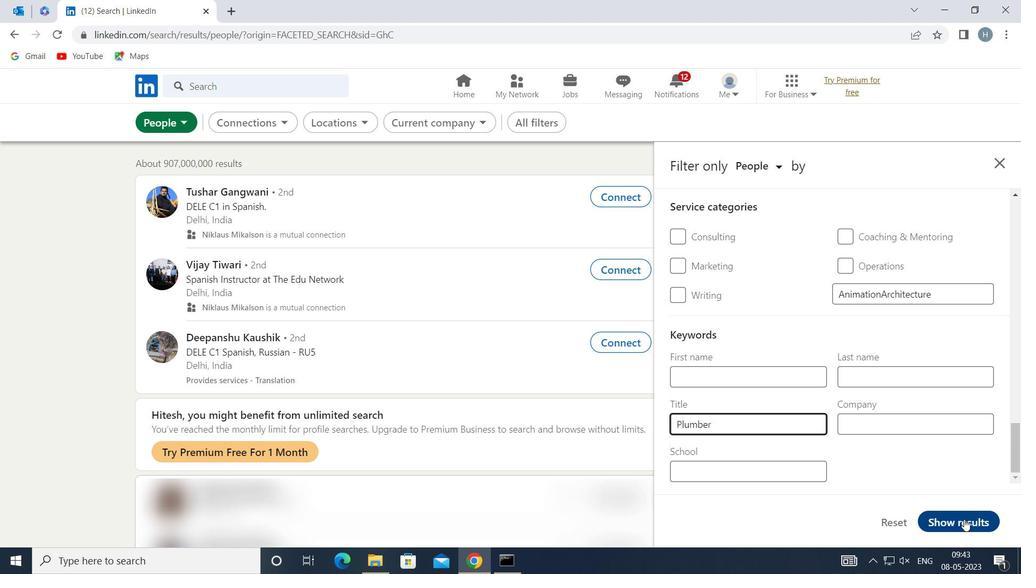 
Action: Mouse pressed left at (964, 521)
Screenshot: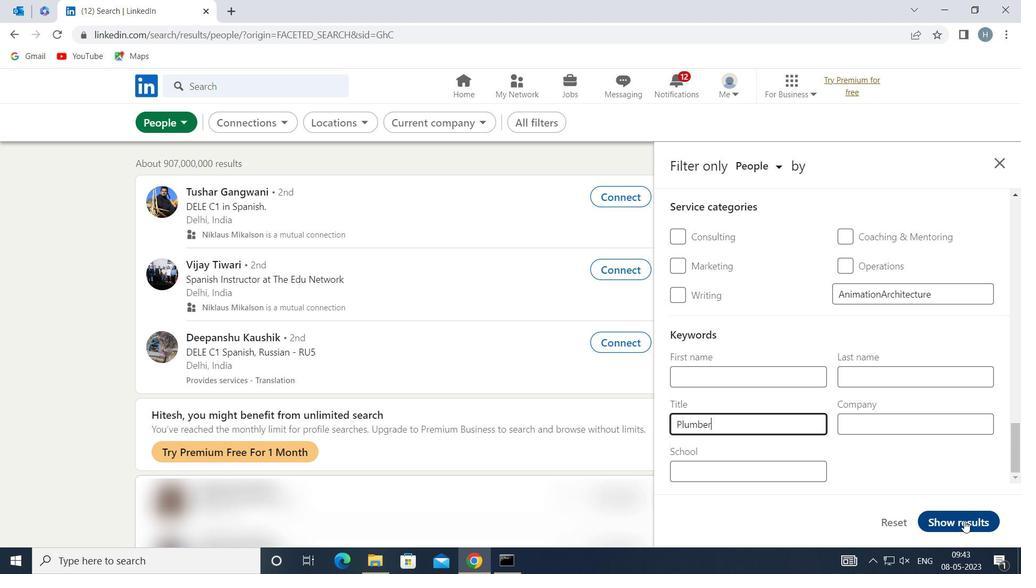 
Action: Mouse moved to (691, 391)
Screenshot: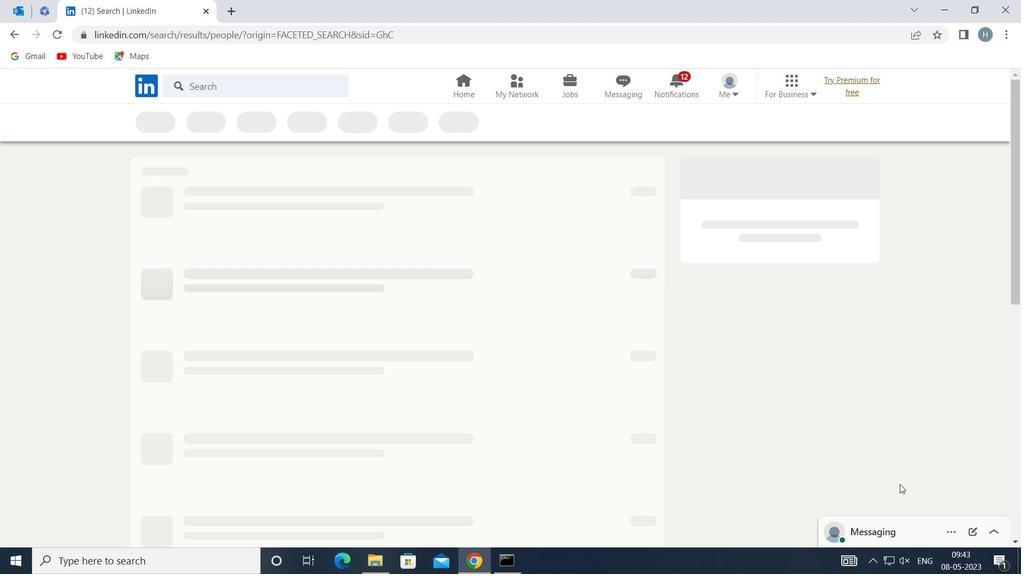 
